 Task: Look for space in Goes, Netherlands from 9th June, 2023 to 17th June, 2023 for 2 adults in price range Rs.7000 to Rs.12000. Place can be private room with 1  bedroom having 2 beds and 1 bathroom. Property type can be house, flat, guest house. Amenities needed are: wifi, washing machine. Booking option can be shelf check-in. Required host language is English.
Action: Mouse moved to (483, 117)
Screenshot: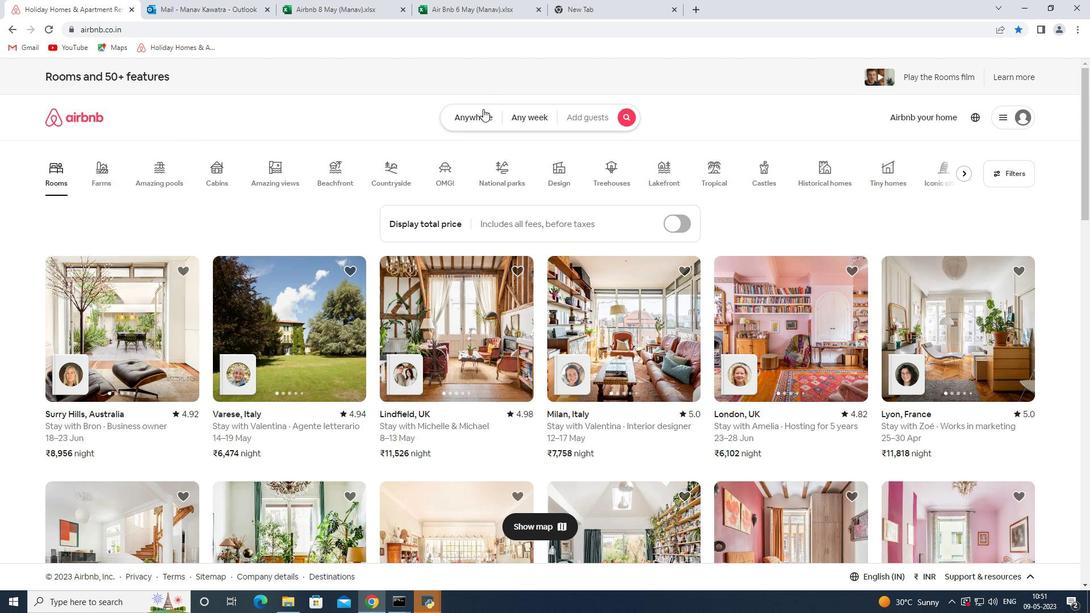 
Action: Mouse pressed left at (483, 117)
Screenshot: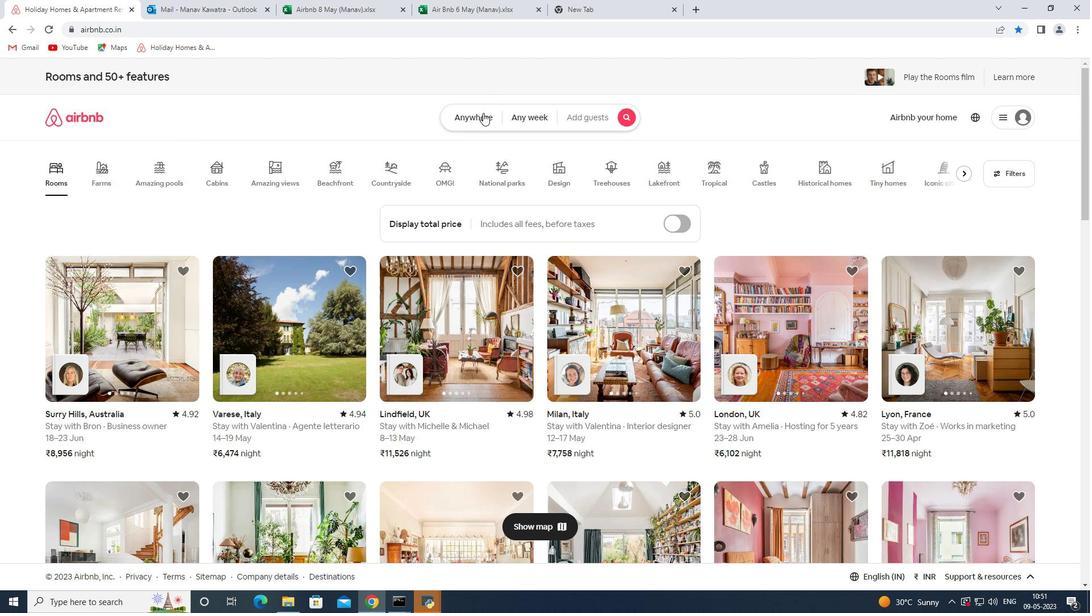 
Action: Mouse moved to (390, 166)
Screenshot: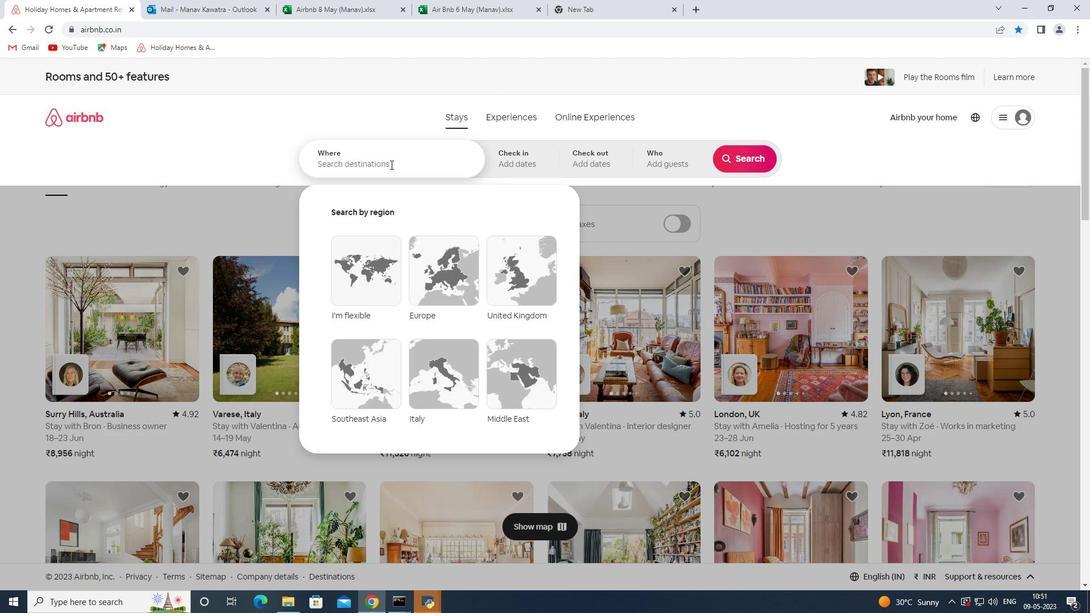 
Action: Mouse pressed left at (390, 166)
Screenshot: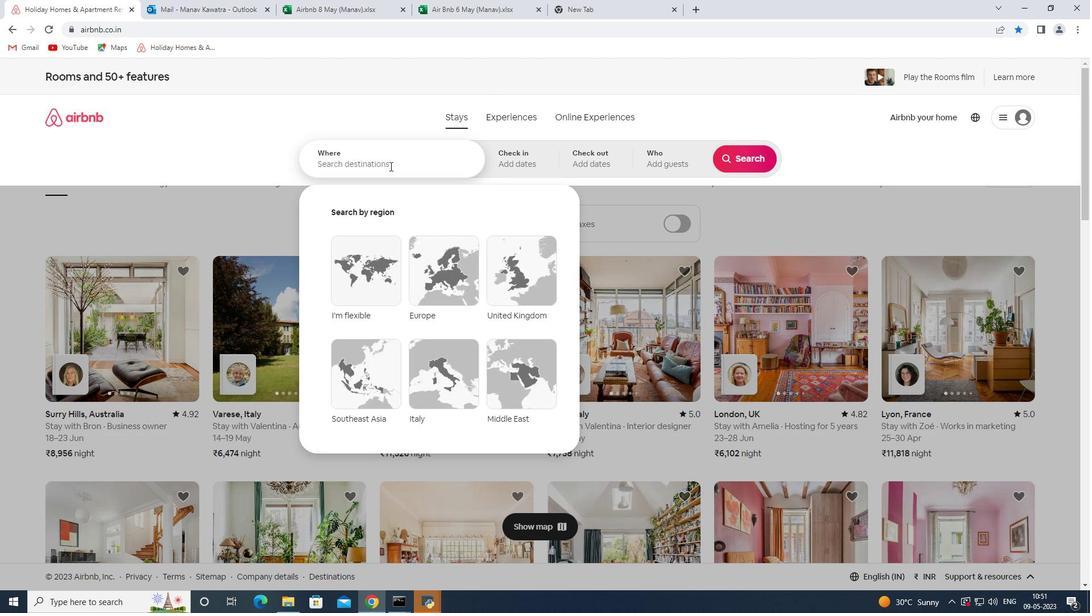 
Action: Key pressed <Key.shift>Ge<Key.backspace>oes<Key.space><Key.shift><Key.shift><Key.shift><Key.shift><Key.shift><Key.shift><Key.shift><Key.shift><Key.shift>Netherlands<Key.space>
Screenshot: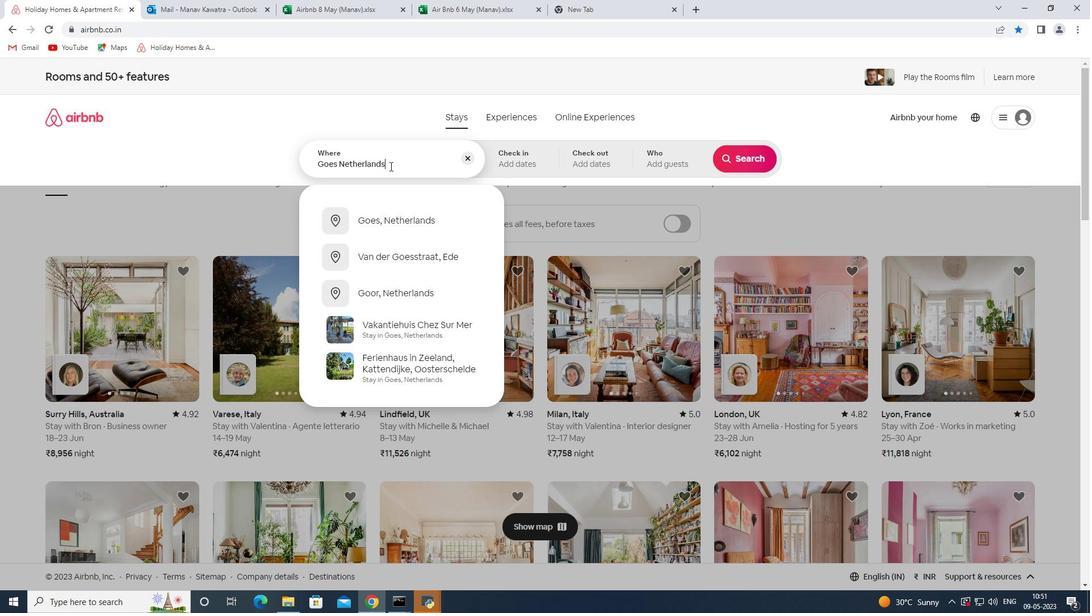 
Action: Mouse moved to (424, 213)
Screenshot: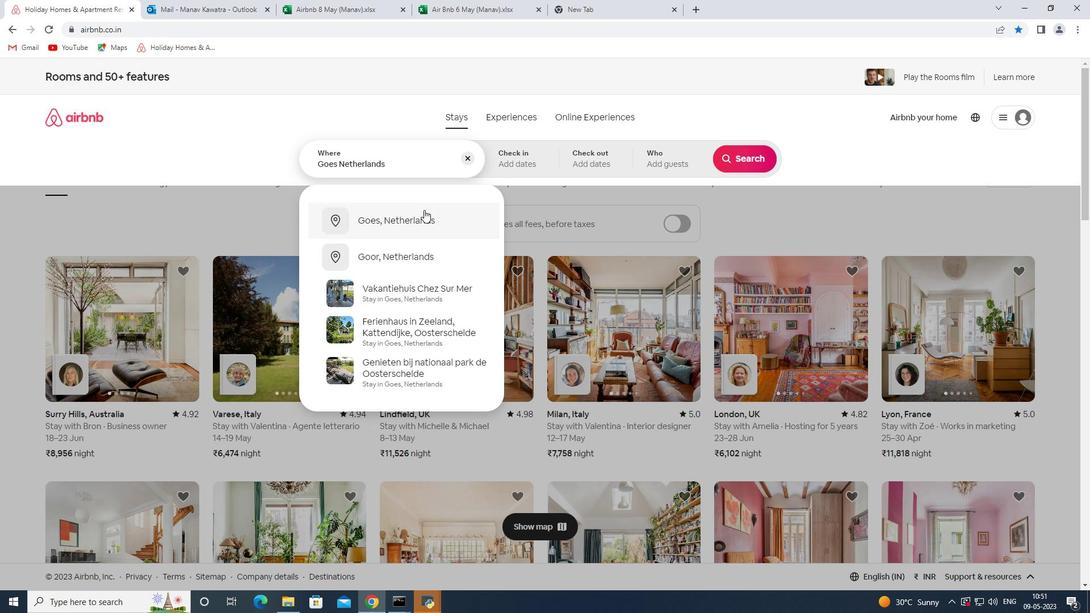 
Action: Mouse pressed left at (424, 213)
Screenshot: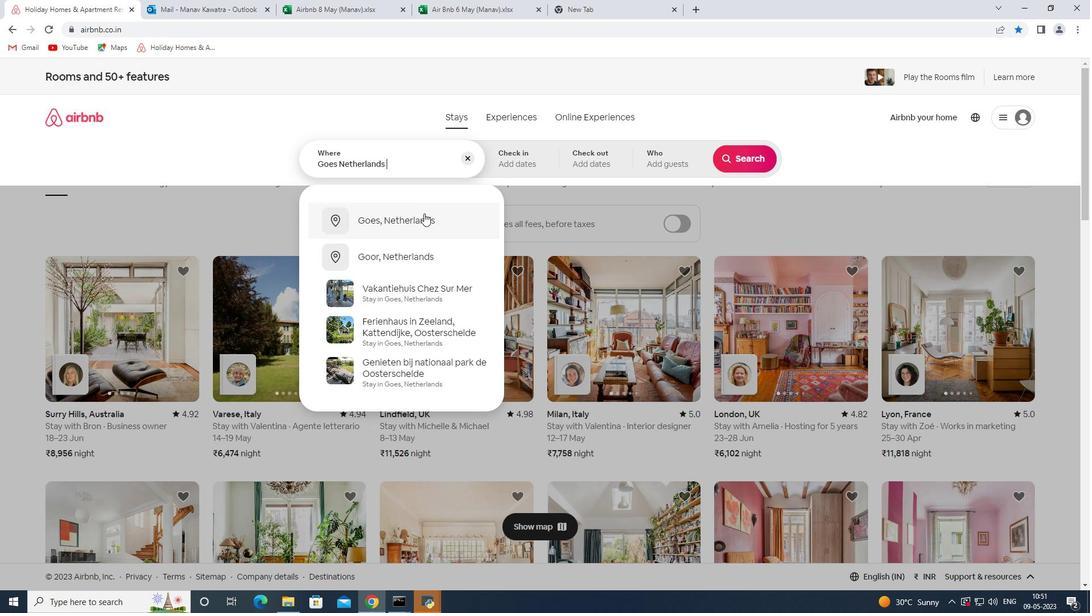 
Action: Mouse moved to (708, 328)
Screenshot: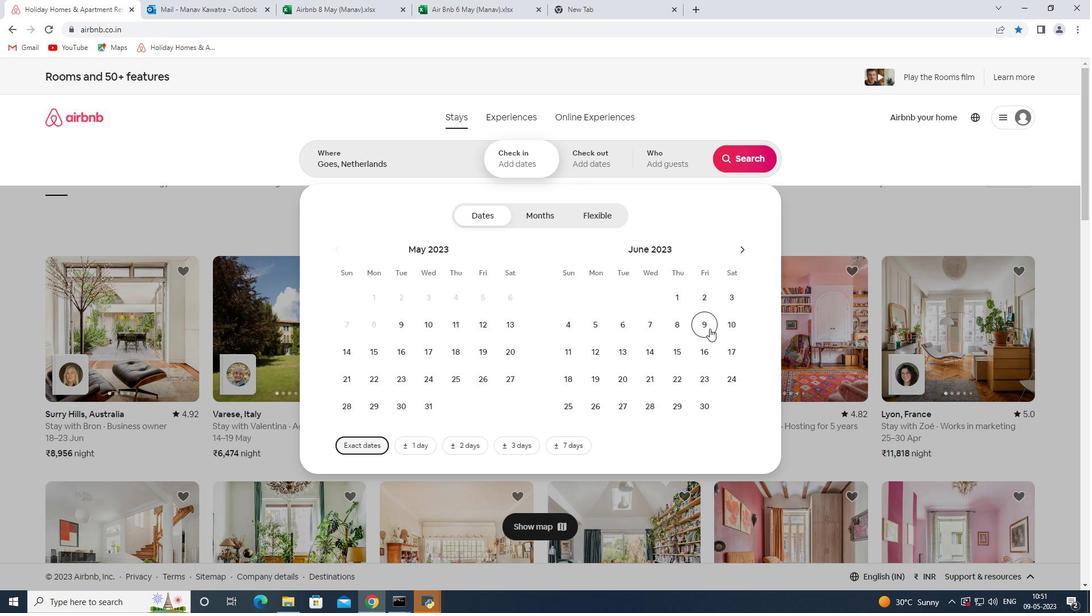 
Action: Mouse pressed left at (708, 328)
Screenshot: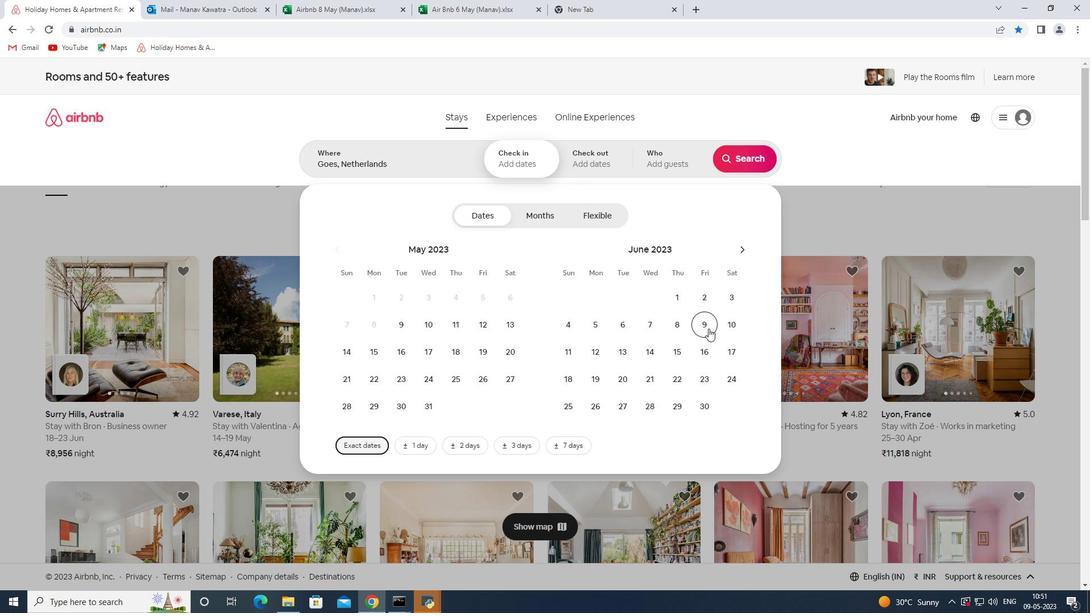 
Action: Mouse moved to (725, 346)
Screenshot: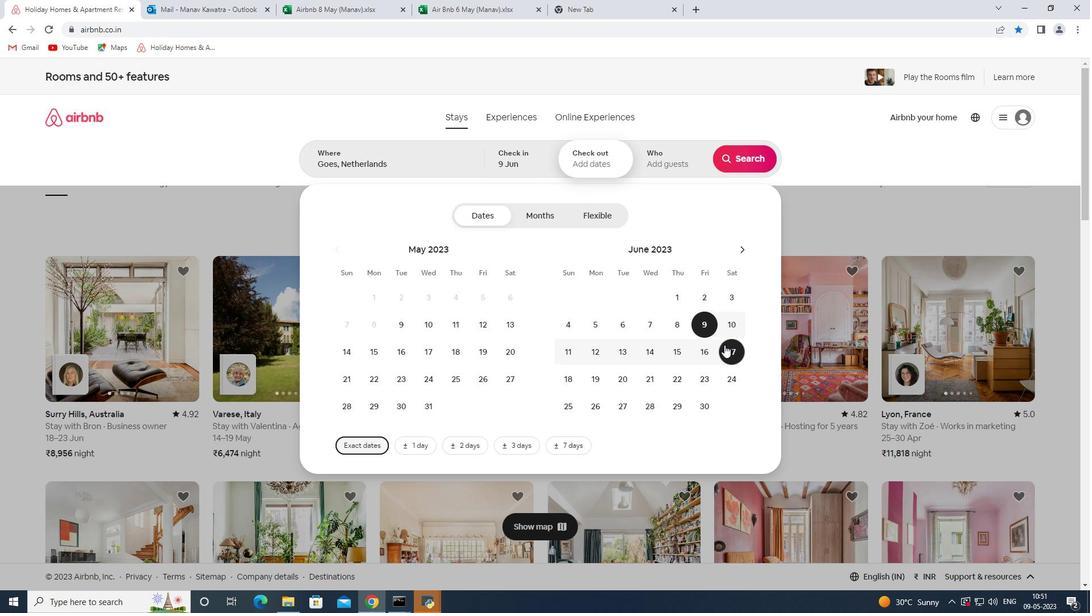 
Action: Mouse pressed left at (725, 346)
Screenshot: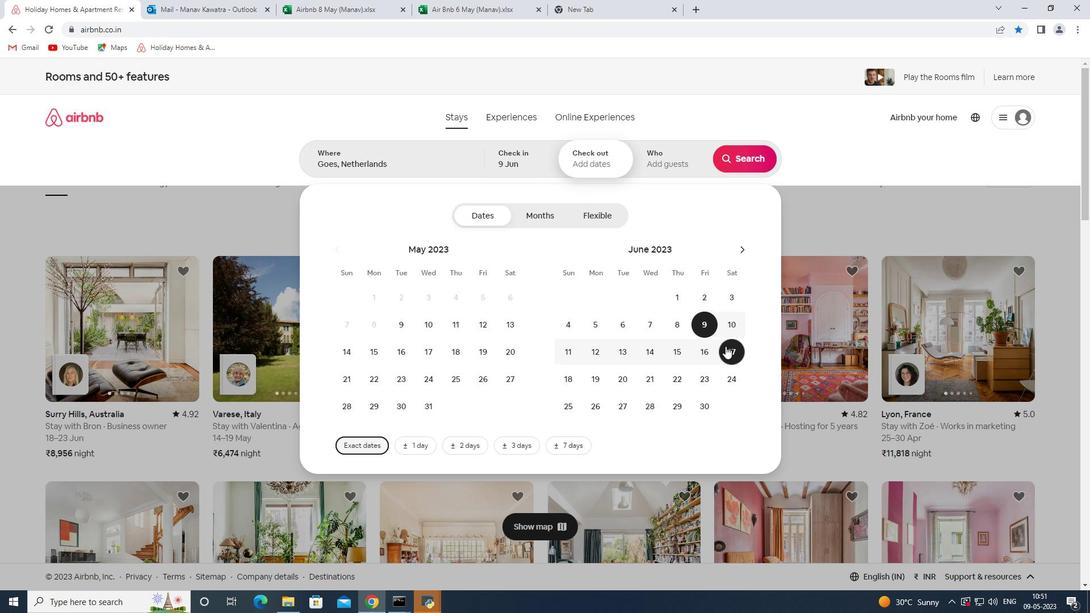 
Action: Mouse moved to (670, 168)
Screenshot: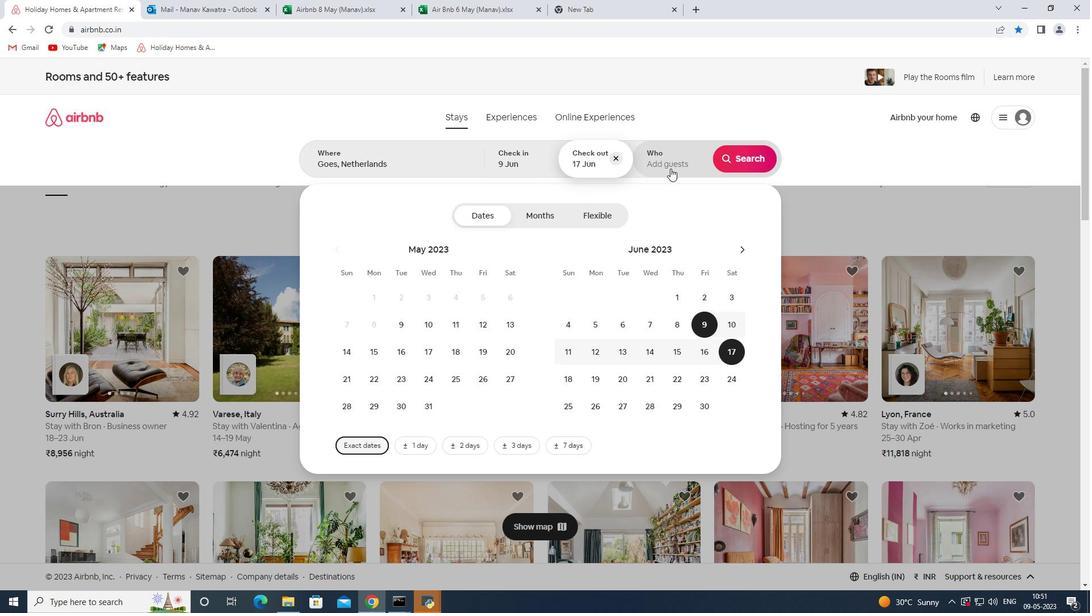 
Action: Mouse pressed left at (670, 168)
Screenshot: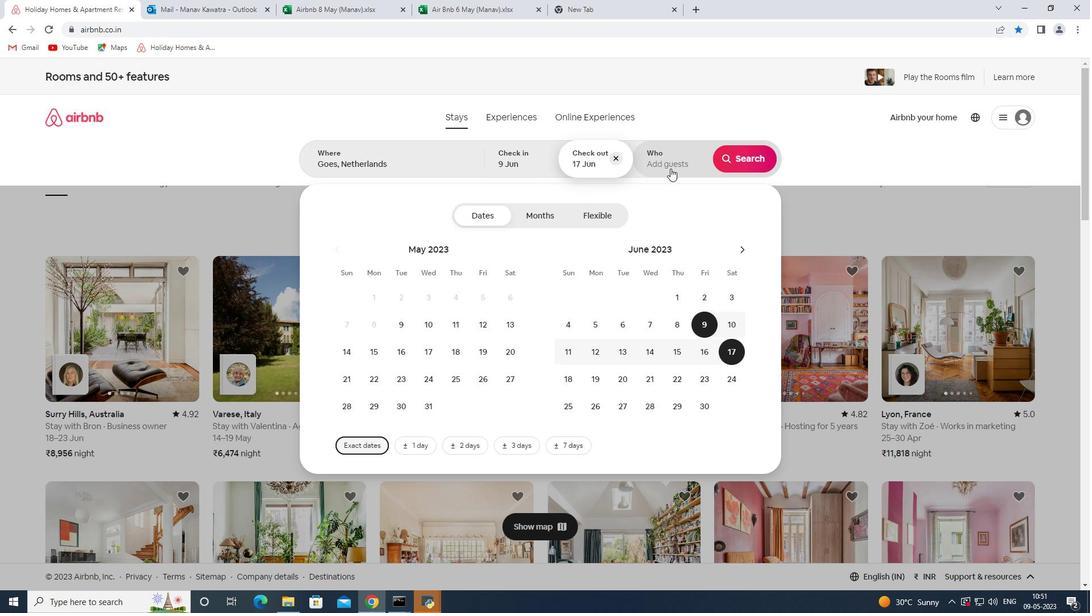
Action: Mouse moved to (750, 224)
Screenshot: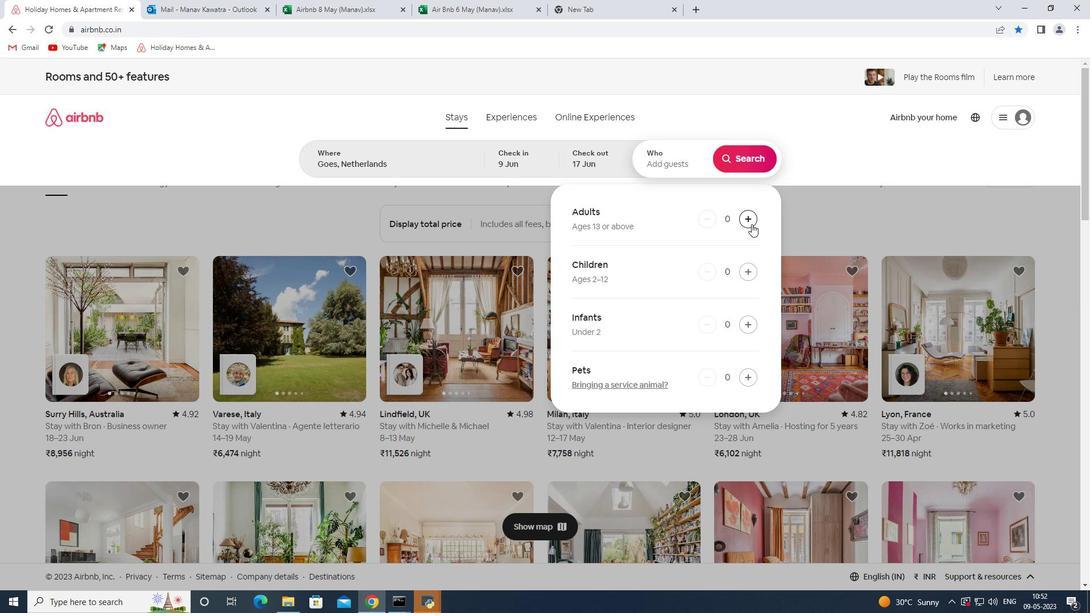 
Action: Mouse pressed left at (750, 224)
Screenshot: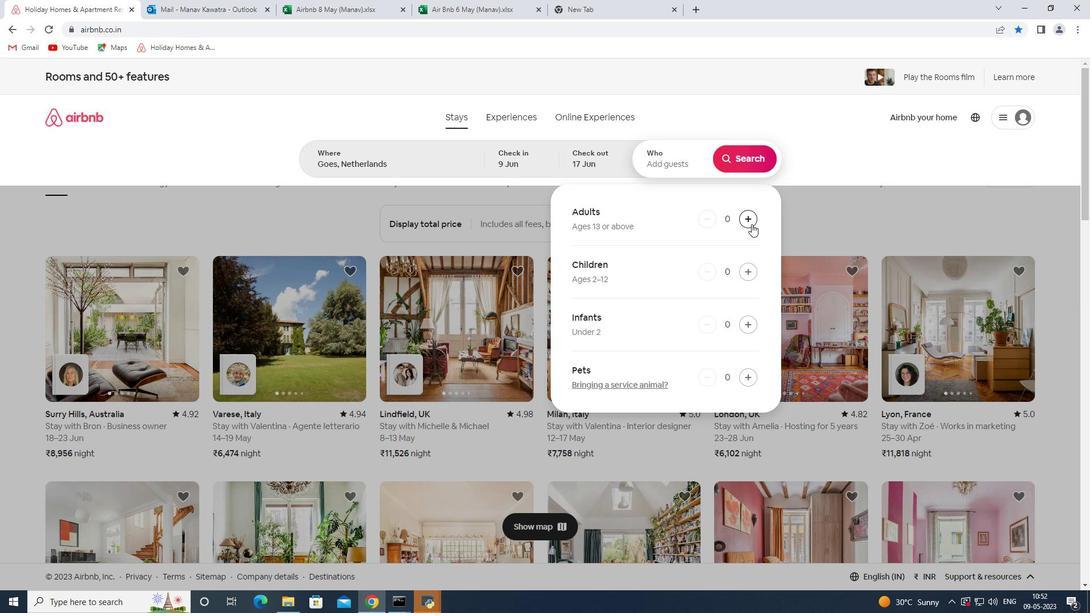 
Action: Mouse pressed left at (750, 224)
Screenshot: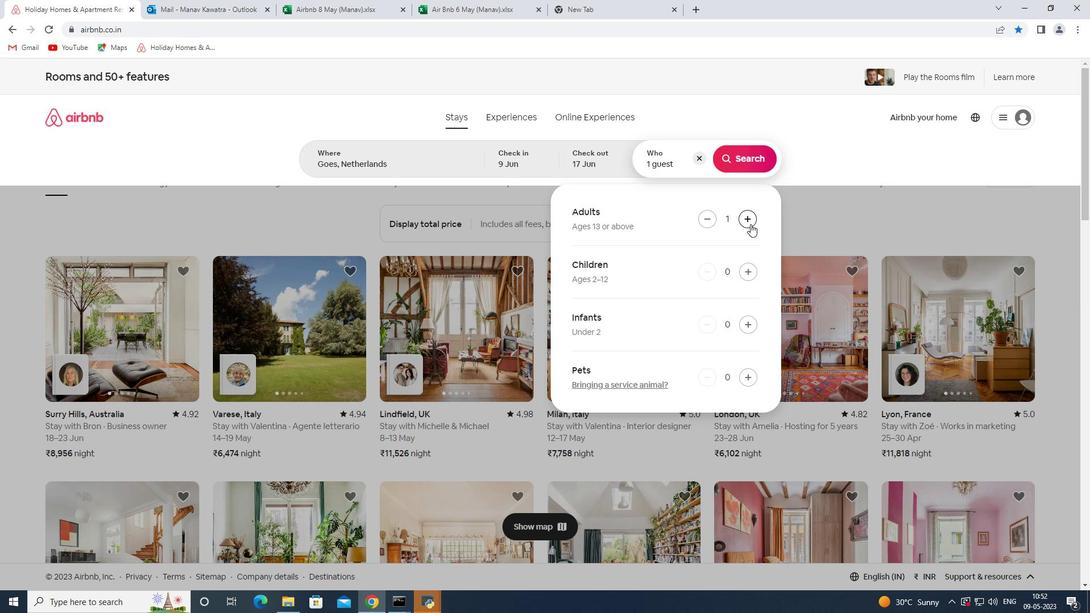 
Action: Mouse moved to (746, 165)
Screenshot: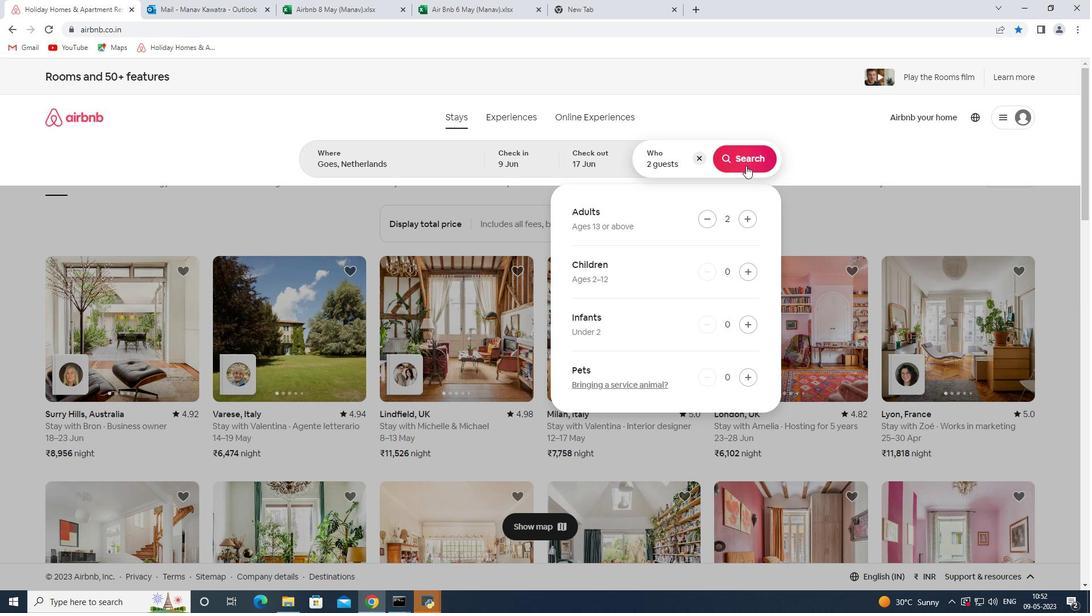 
Action: Mouse pressed left at (746, 165)
Screenshot: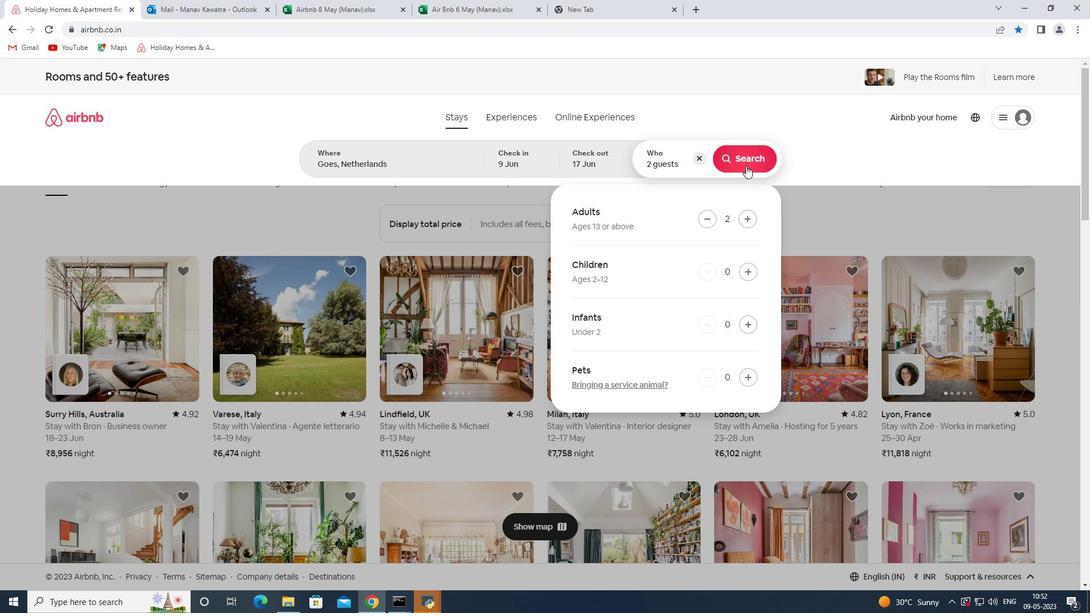 
Action: Mouse moved to (1055, 130)
Screenshot: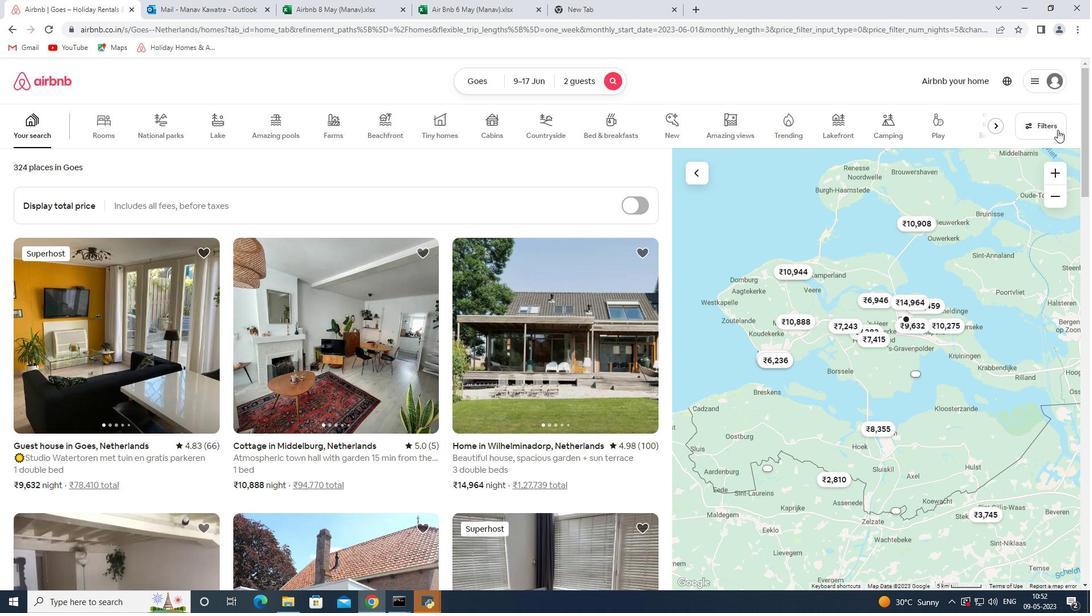 
Action: Mouse pressed left at (1055, 130)
Screenshot: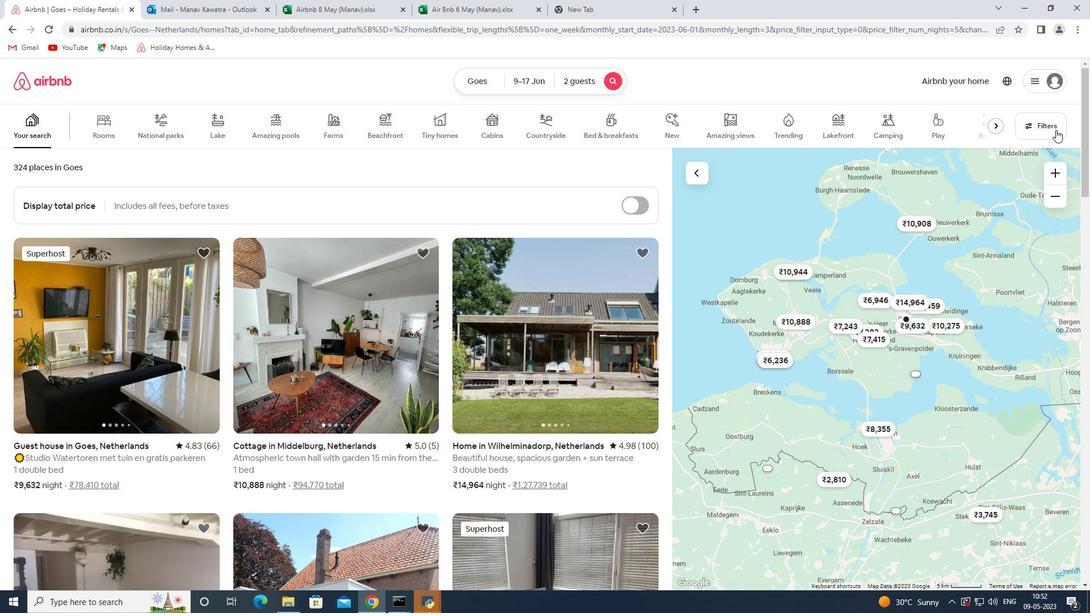 
Action: Mouse moved to (408, 409)
Screenshot: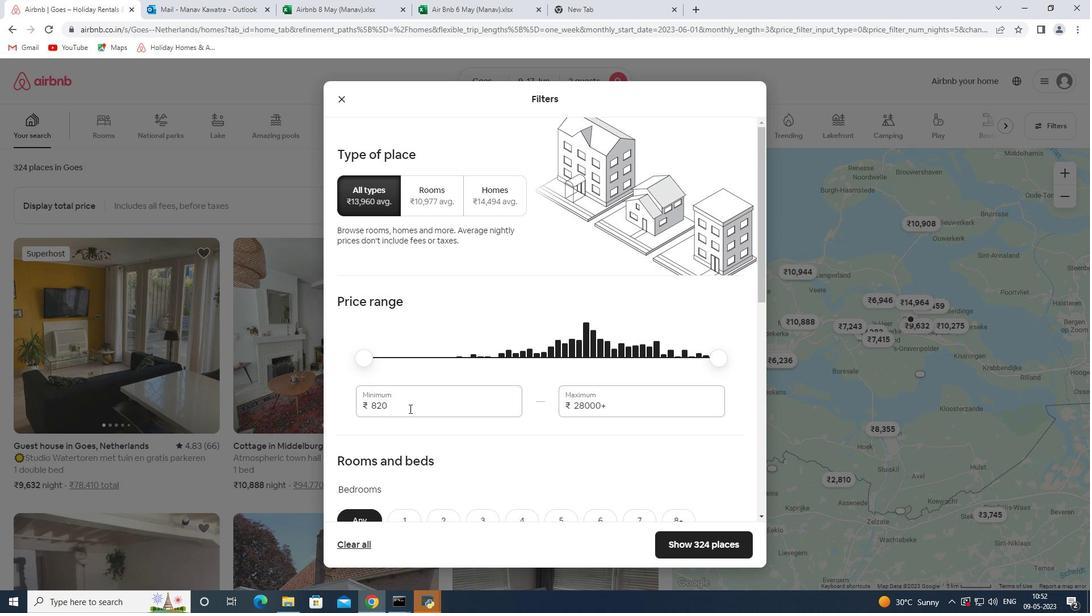 
Action: Mouse pressed left at (408, 409)
Screenshot: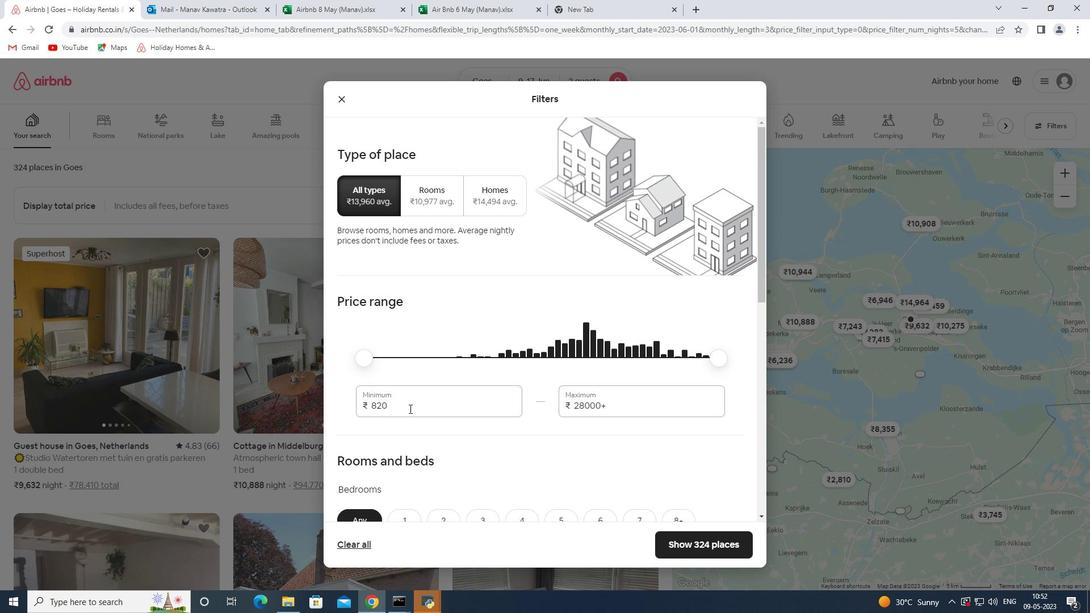 
Action: Mouse pressed left at (408, 409)
Screenshot: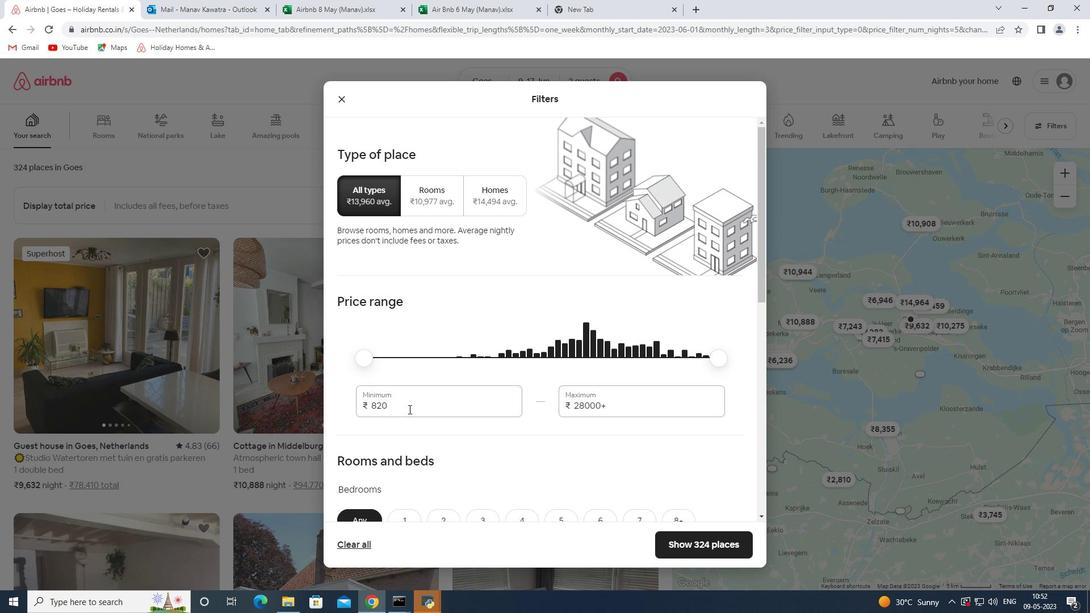 
Action: Key pressed 7000<Key.tab>12000
Screenshot: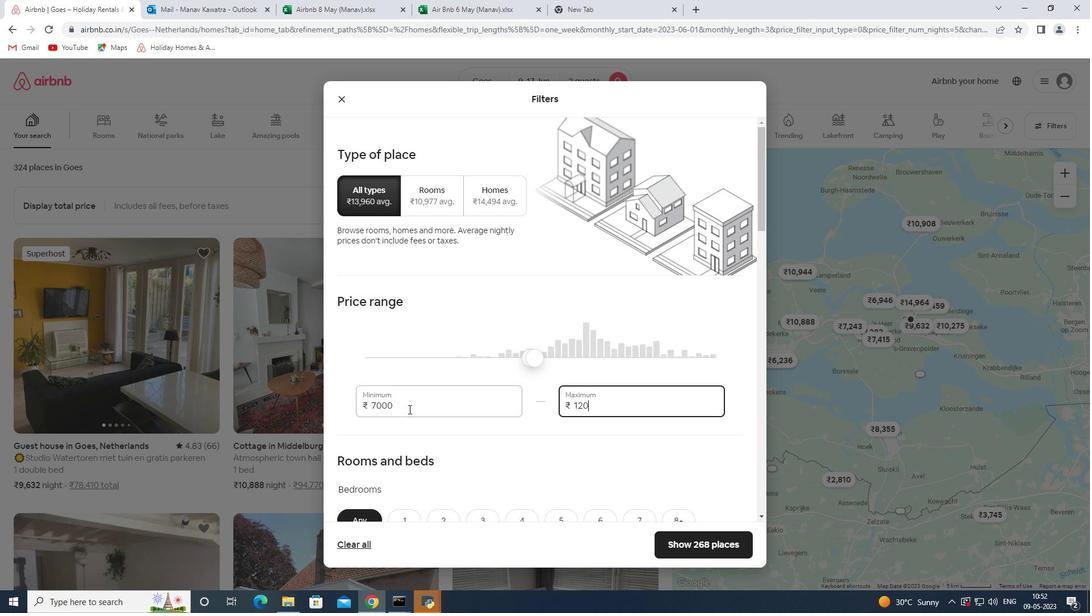 
Action: Mouse moved to (411, 408)
Screenshot: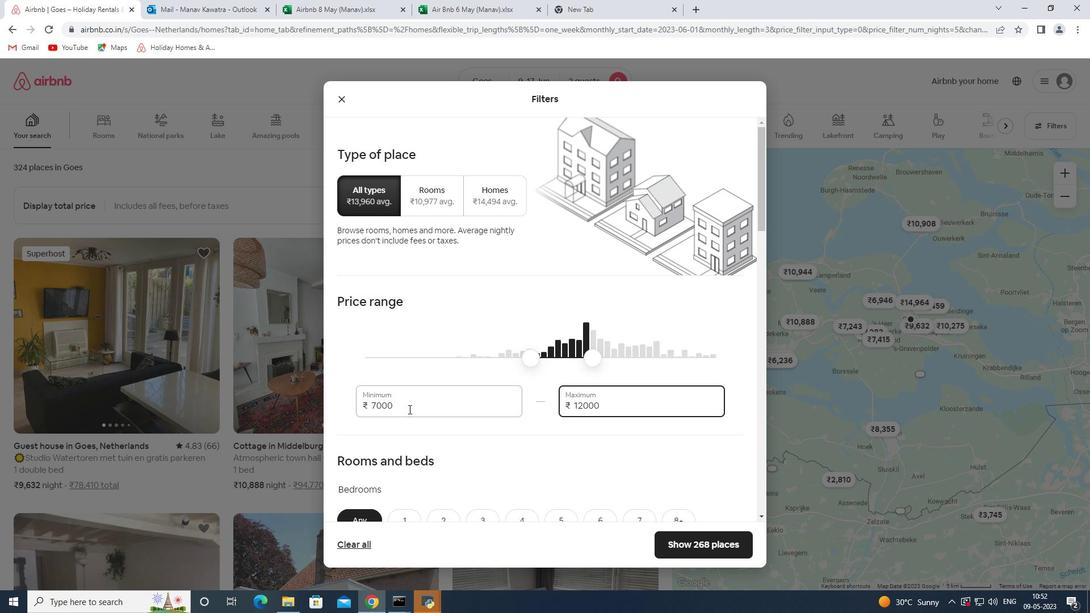 
Action: Mouse scrolled (411, 408) with delta (0, 0)
Screenshot: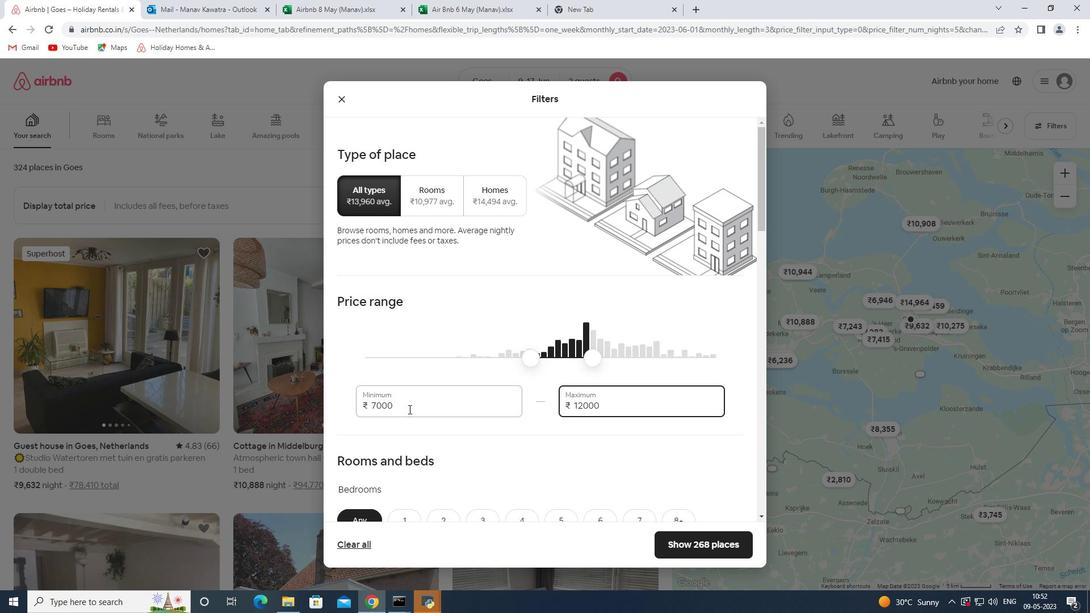 
Action: Mouse moved to (412, 404)
Screenshot: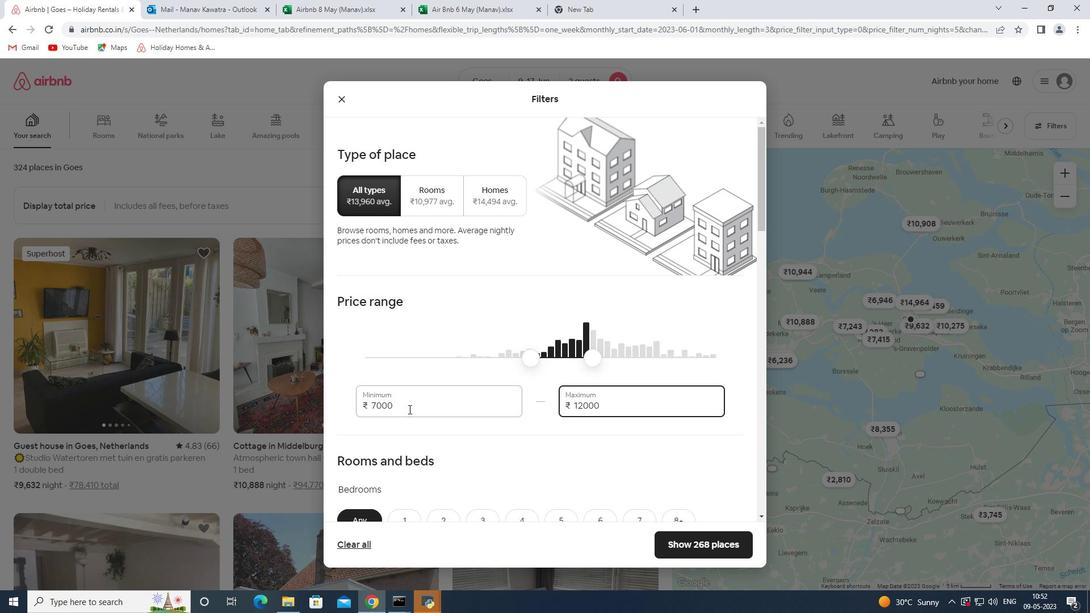 
Action: Mouse scrolled (412, 404) with delta (0, 0)
Screenshot: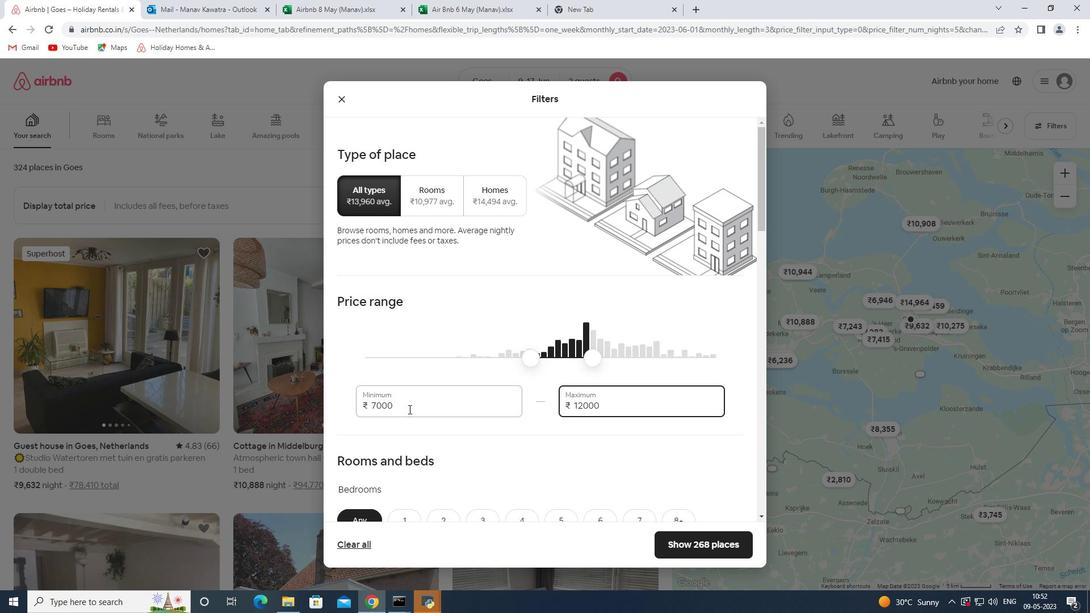
Action: Mouse moved to (412, 400)
Screenshot: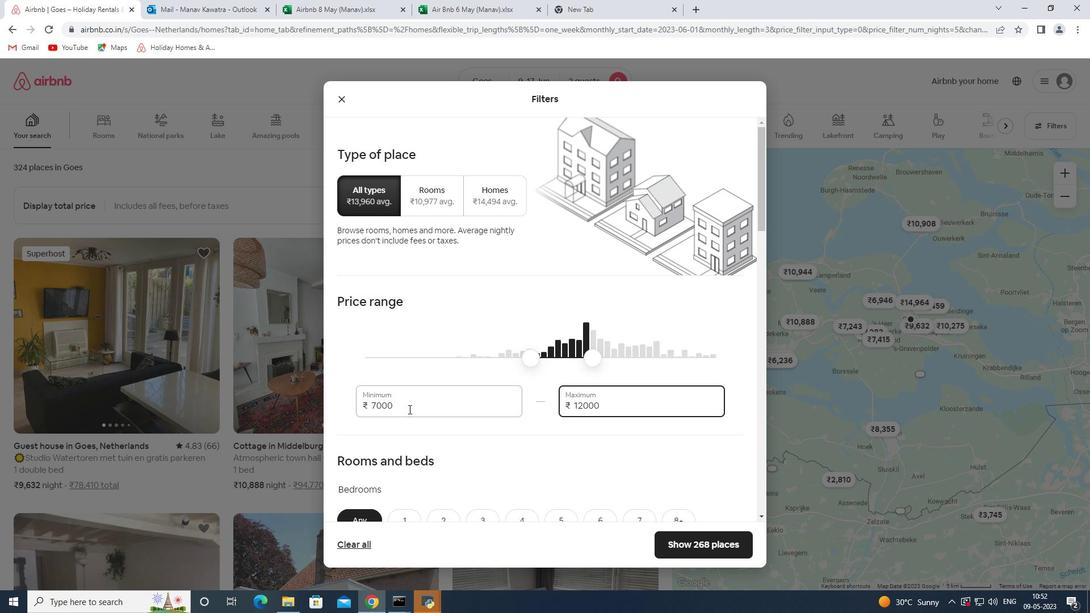 
Action: Mouse scrolled (412, 399) with delta (0, 0)
Screenshot: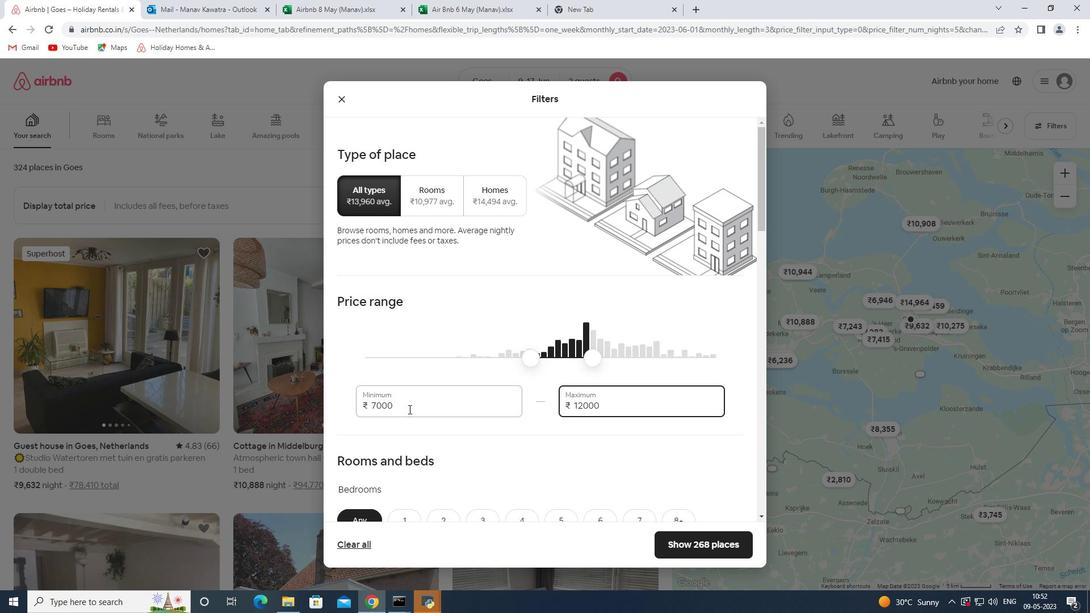 
Action: Mouse moved to (412, 396)
Screenshot: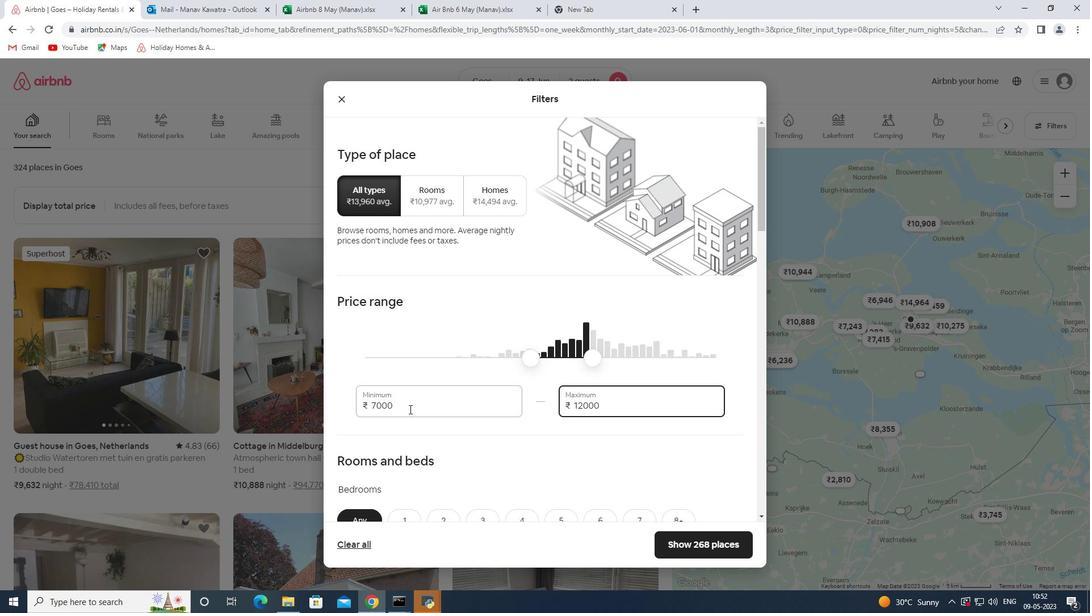 
Action: Mouse scrolled (412, 396) with delta (0, 0)
Screenshot: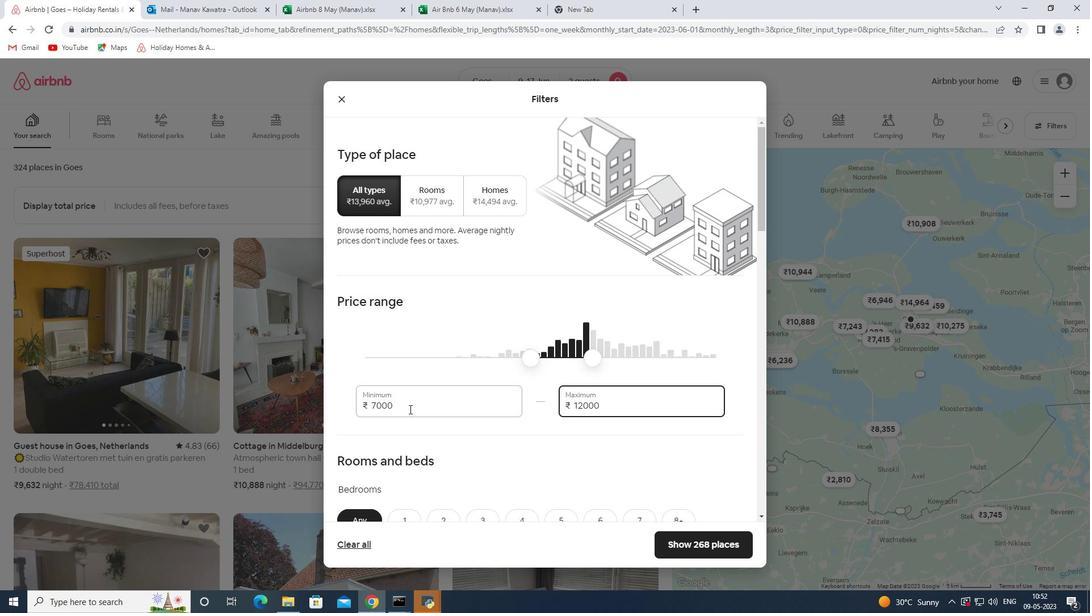 
Action: Mouse moved to (406, 296)
Screenshot: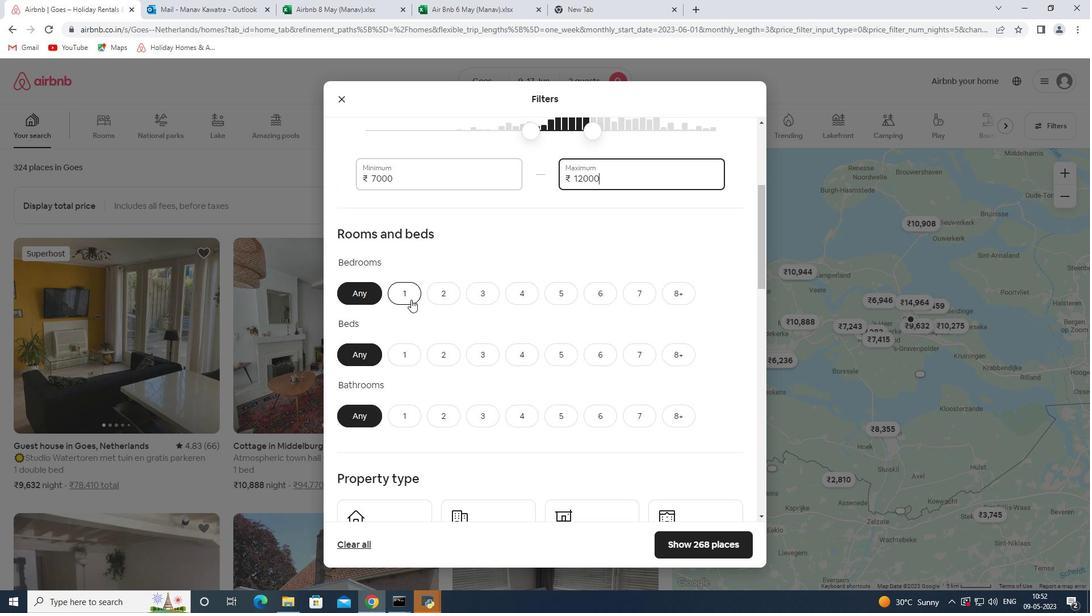 
Action: Mouse pressed left at (406, 296)
Screenshot: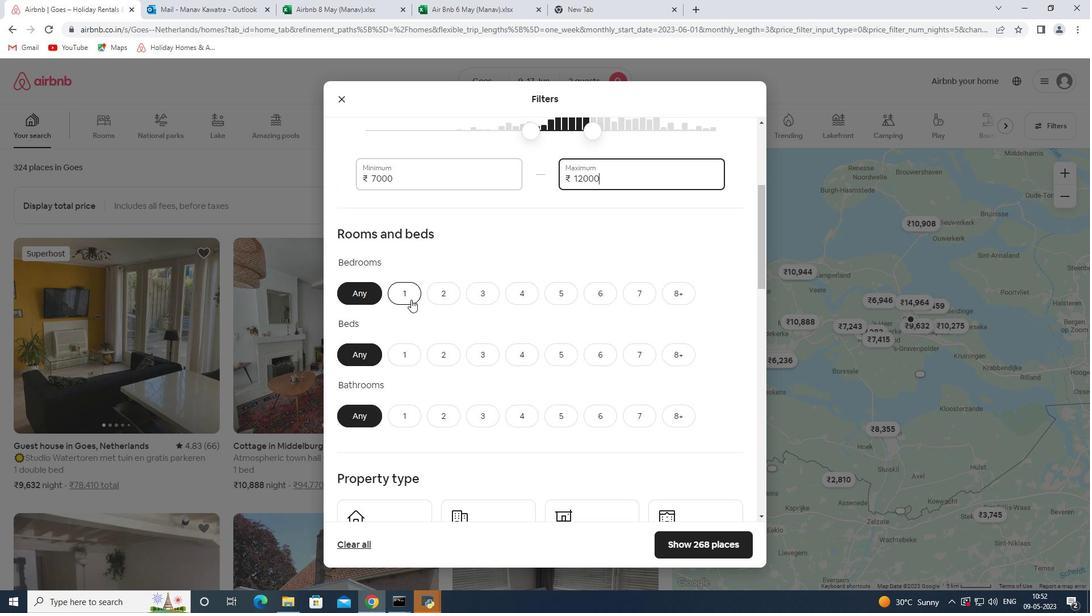 
Action: Mouse moved to (446, 355)
Screenshot: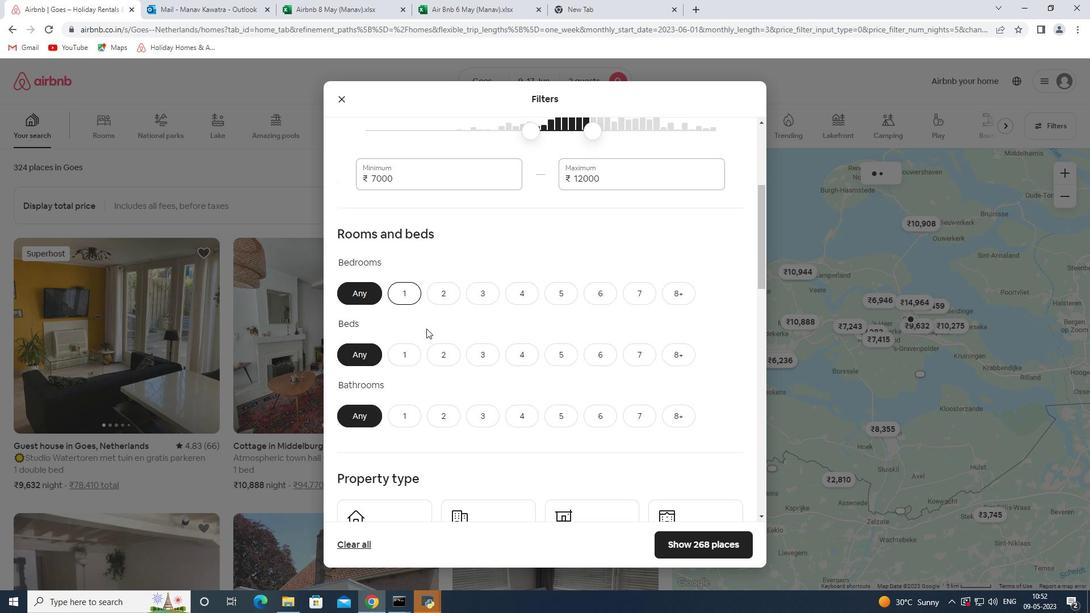 
Action: Mouse pressed left at (446, 355)
Screenshot: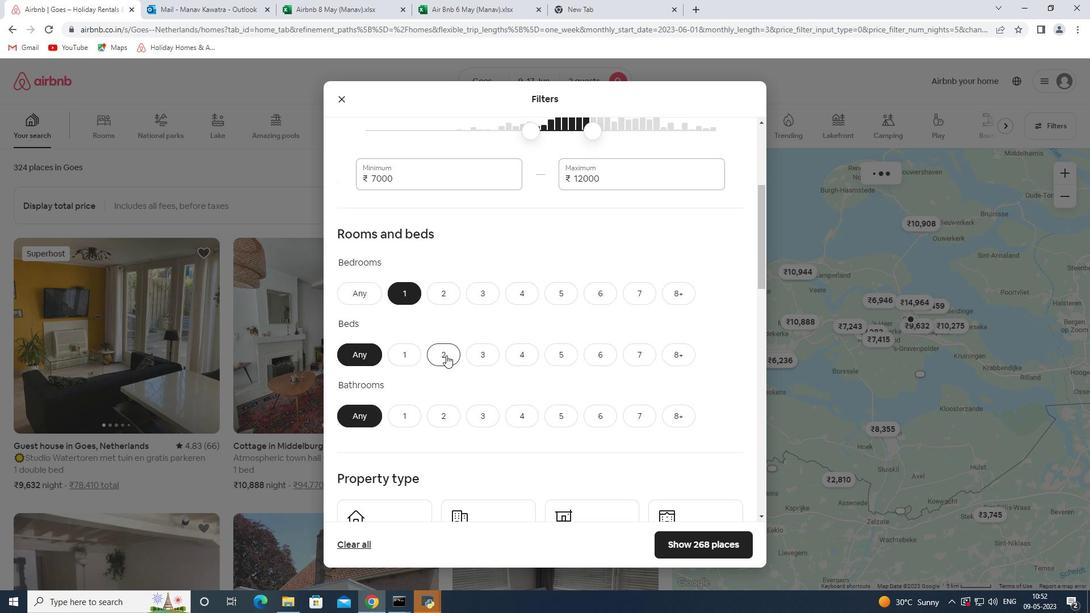 
Action: Mouse moved to (407, 419)
Screenshot: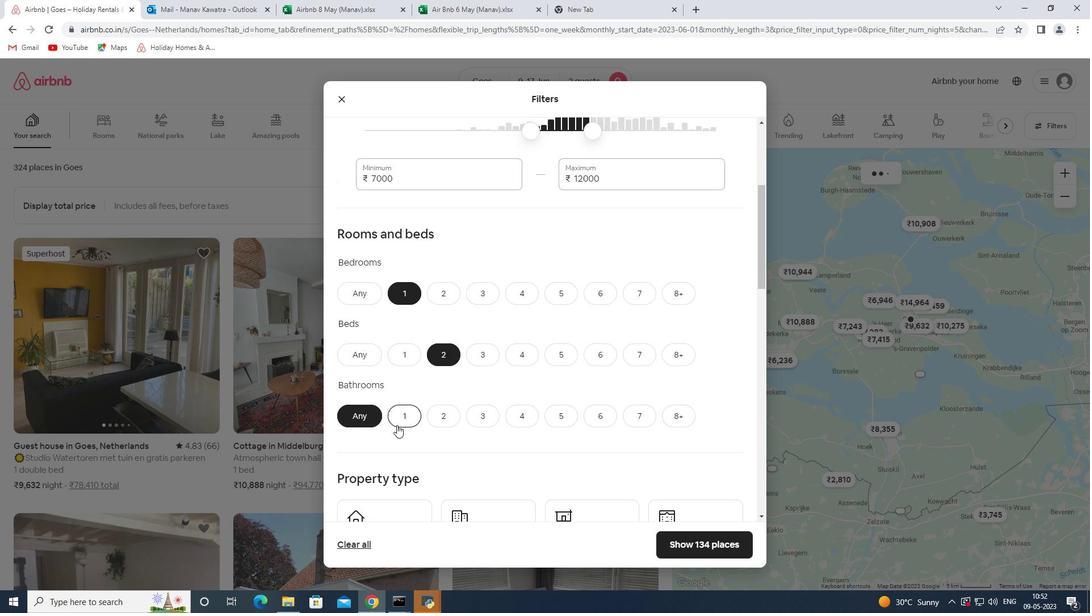 
Action: Mouse pressed left at (407, 419)
Screenshot: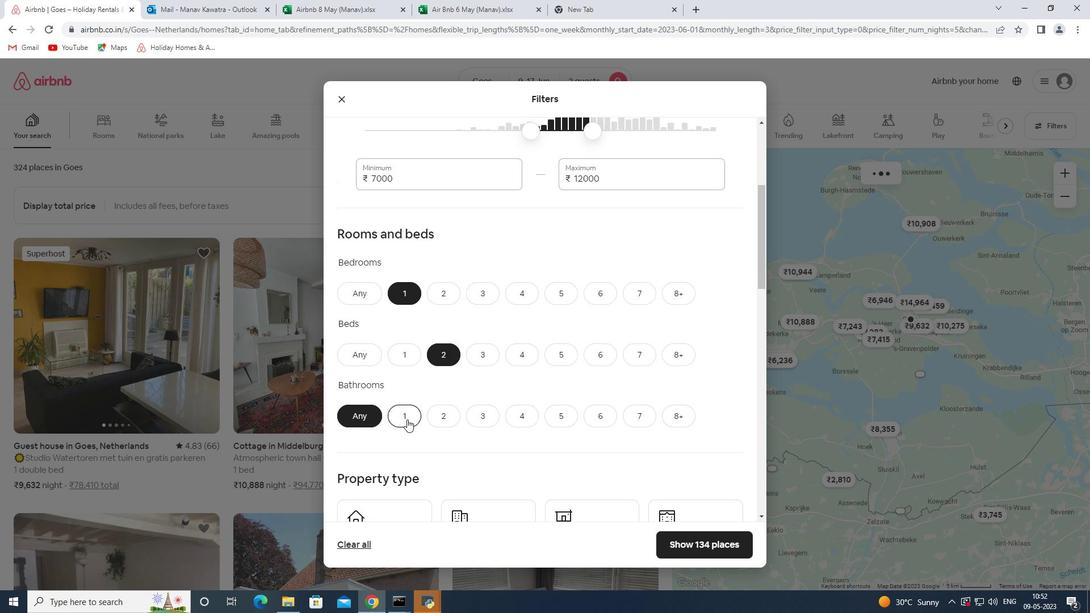 
Action: Mouse moved to (460, 399)
Screenshot: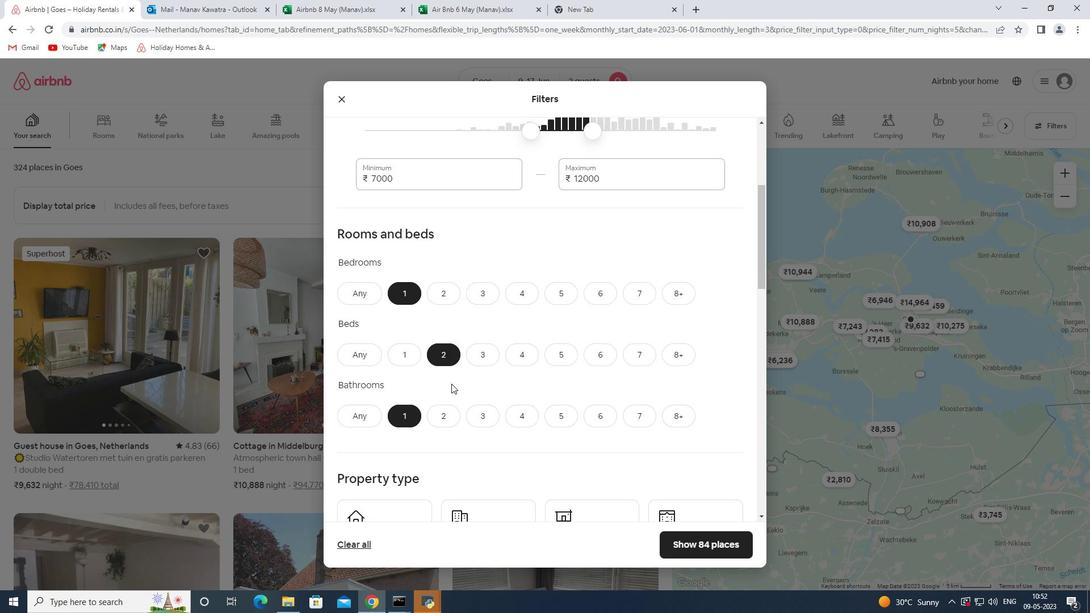 
Action: Mouse scrolled (460, 398) with delta (0, 0)
Screenshot: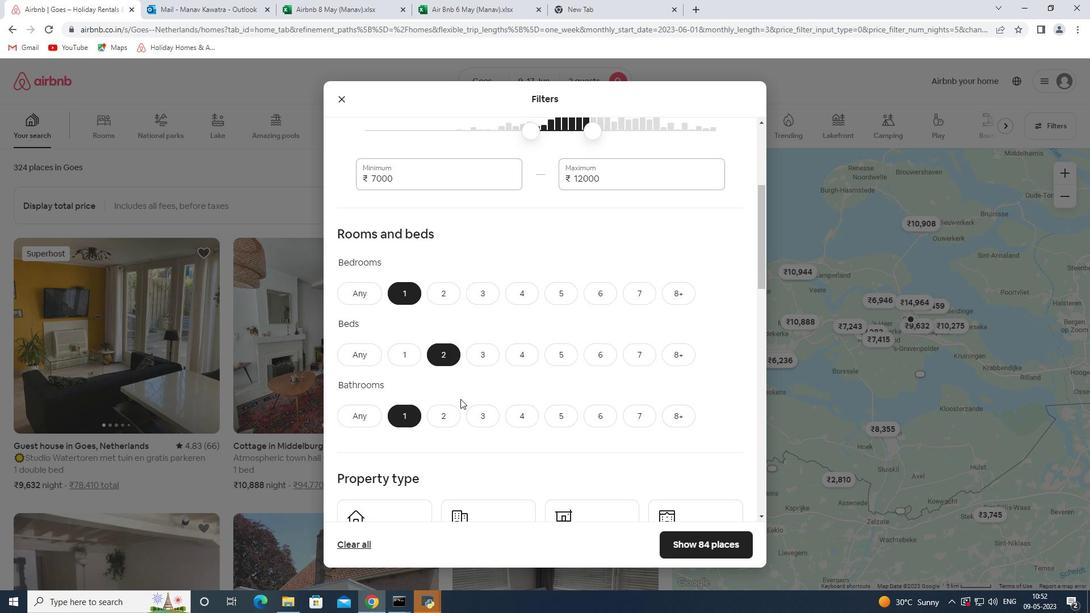 
Action: Mouse moved to (461, 398)
Screenshot: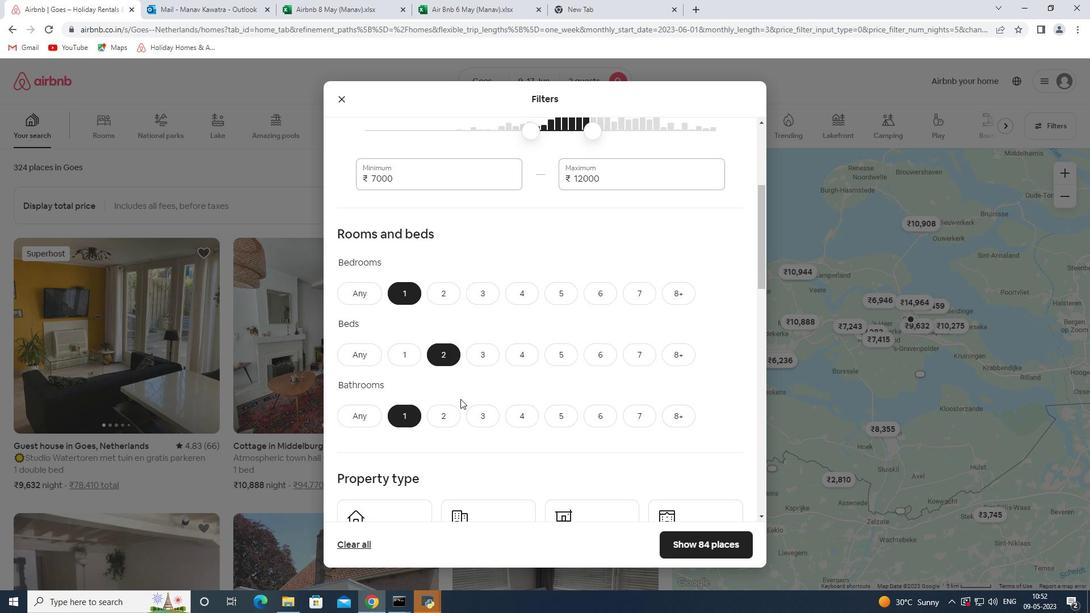 
Action: Mouse scrolled (461, 398) with delta (0, 0)
Screenshot: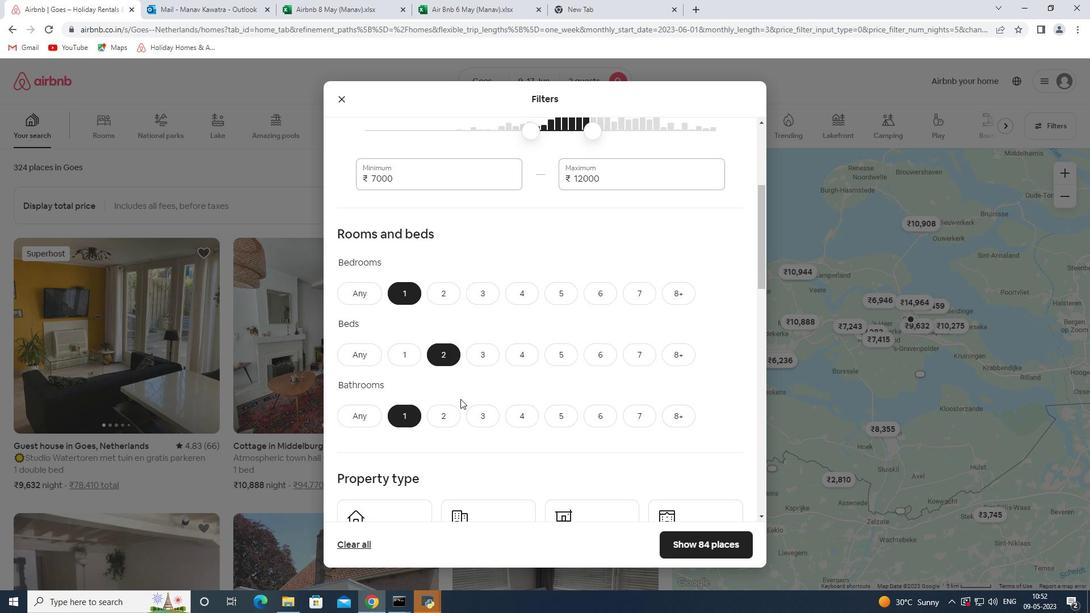 
Action: Mouse moved to (465, 373)
Screenshot: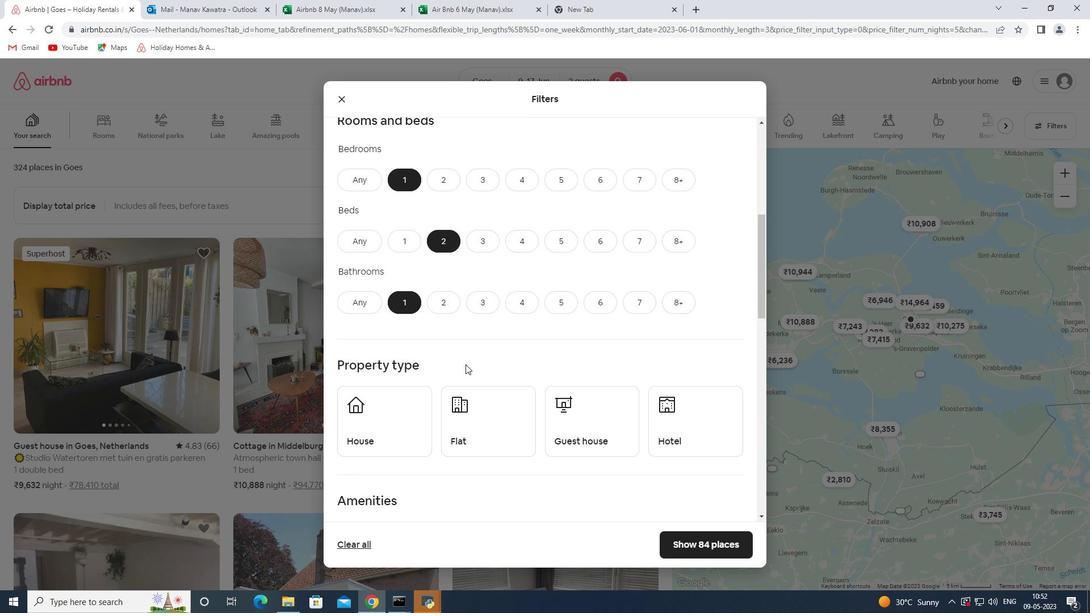 
Action: Mouse scrolled (465, 373) with delta (0, 0)
Screenshot: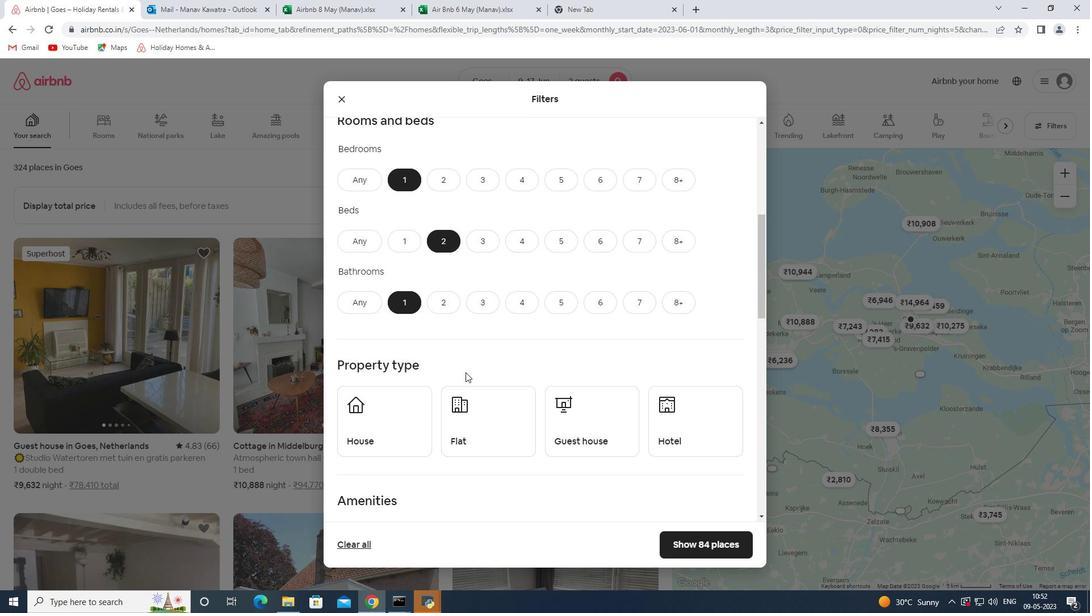 
Action: Mouse moved to (408, 352)
Screenshot: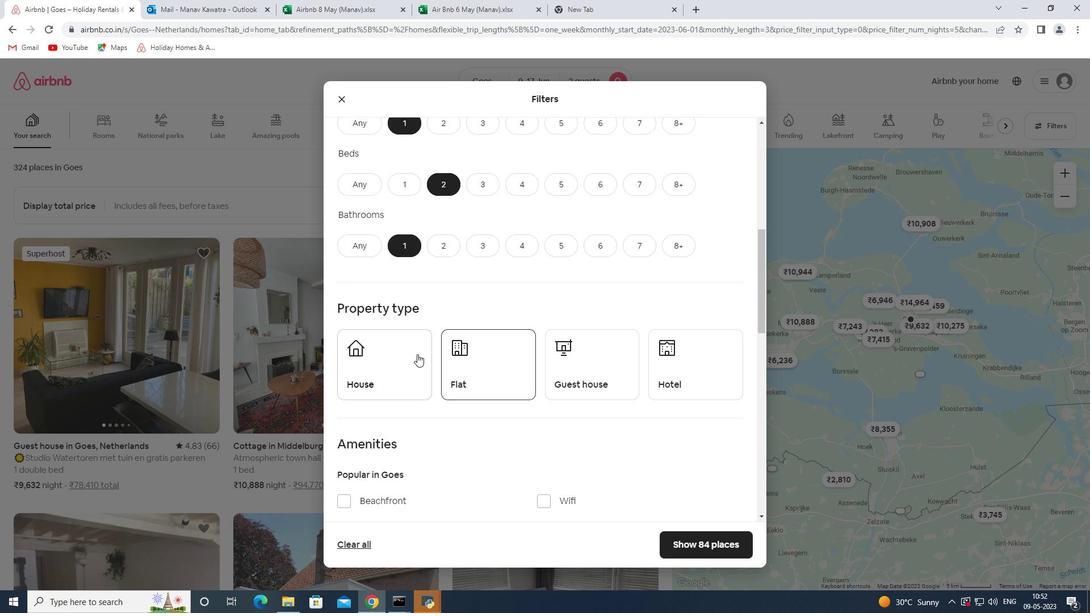 
Action: Mouse pressed left at (408, 352)
Screenshot: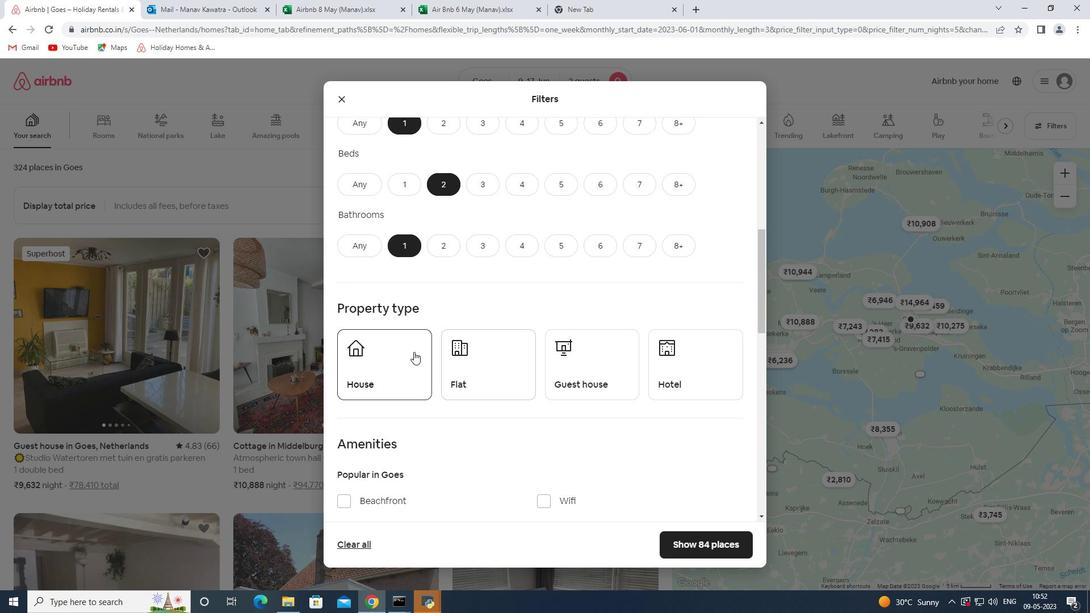 
Action: Mouse moved to (464, 367)
Screenshot: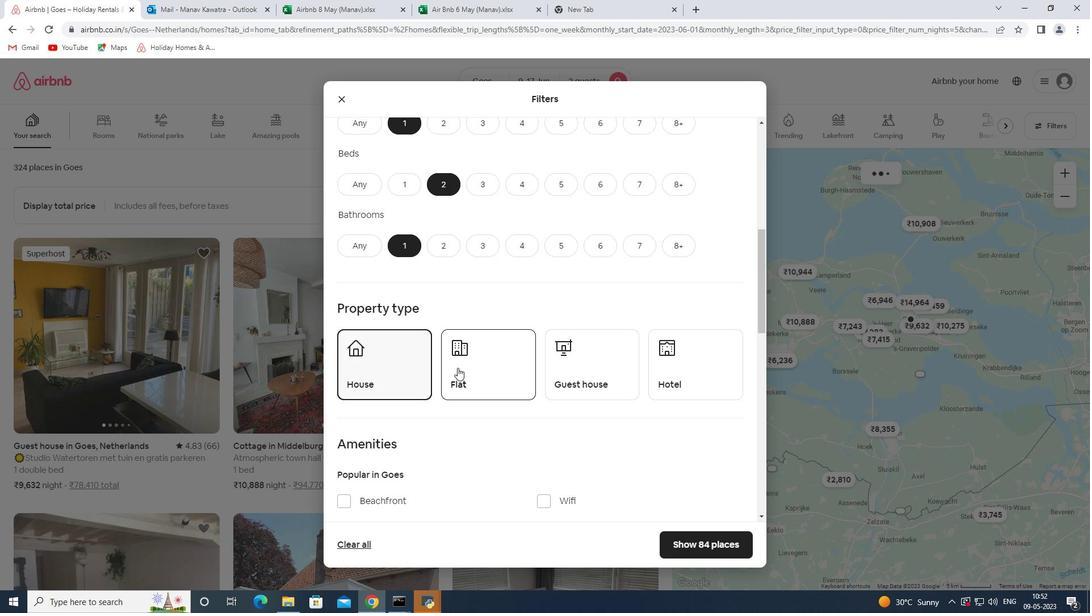 
Action: Mouse pressed left at (464, 367)
Screenshot: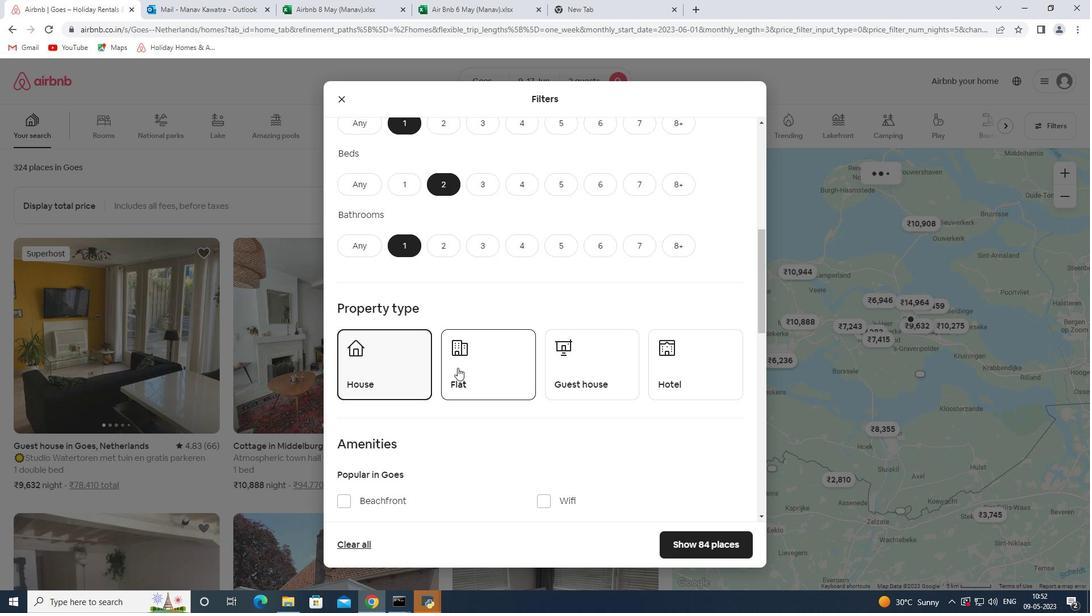 
Action: Mouse moved to (614, 387)
Screenshot: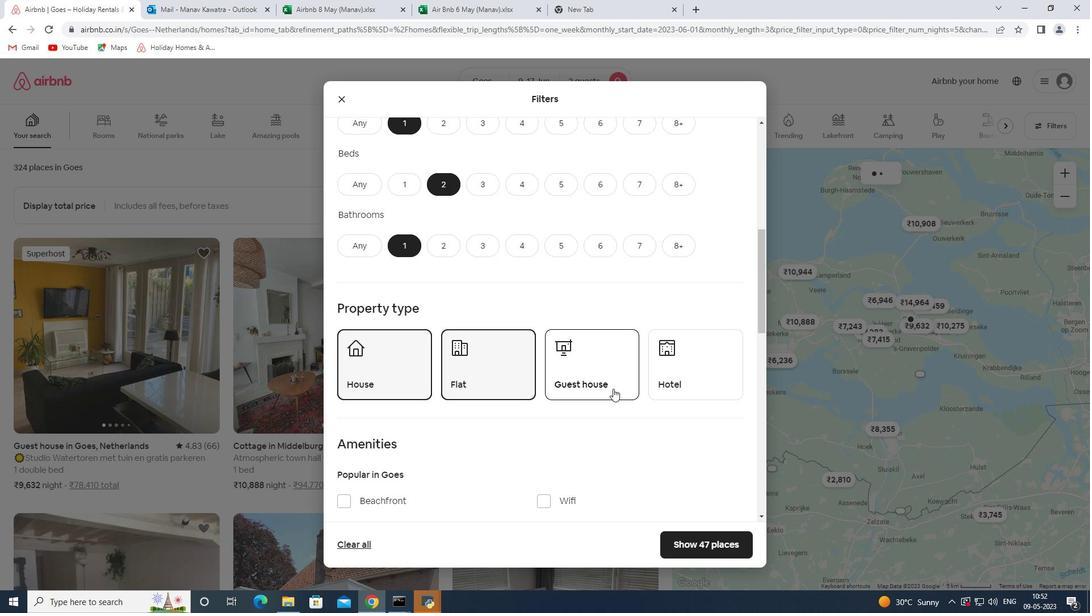 
Action: Mouse pressed left at (614, 387)
Screenshot: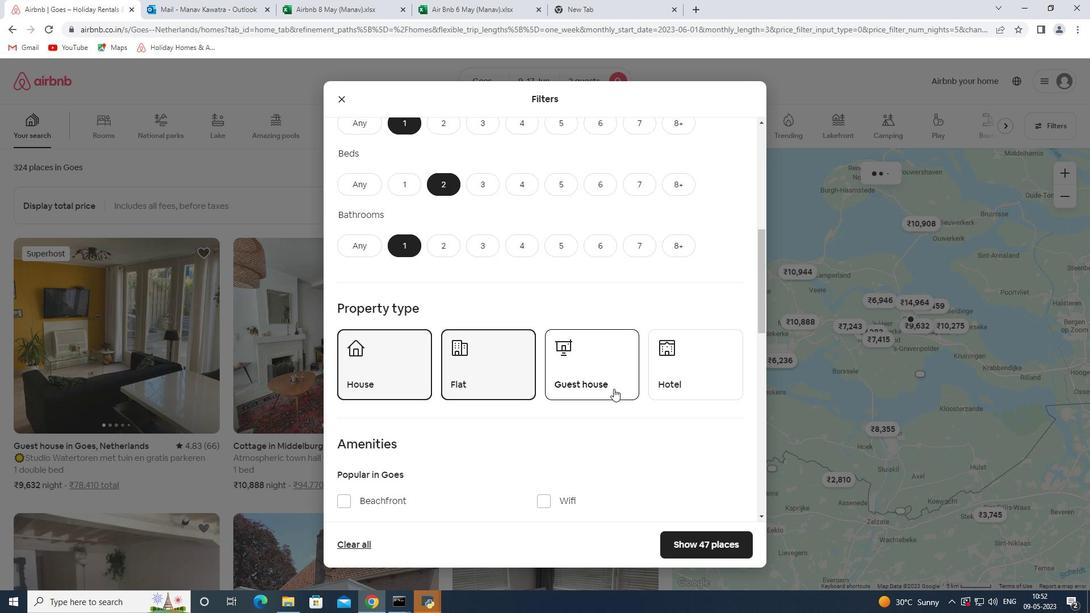 
Action: Mouse moved to (523, 347)
Screenshot: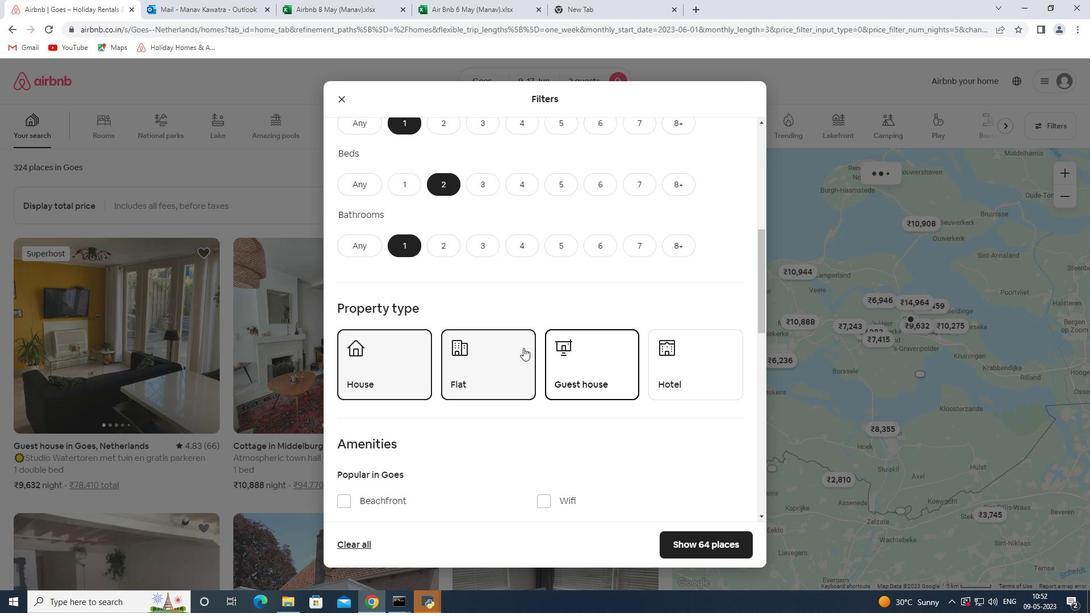 
Action: Mouse scrolled (523, 346) with delta (0, 0)
Screenshot: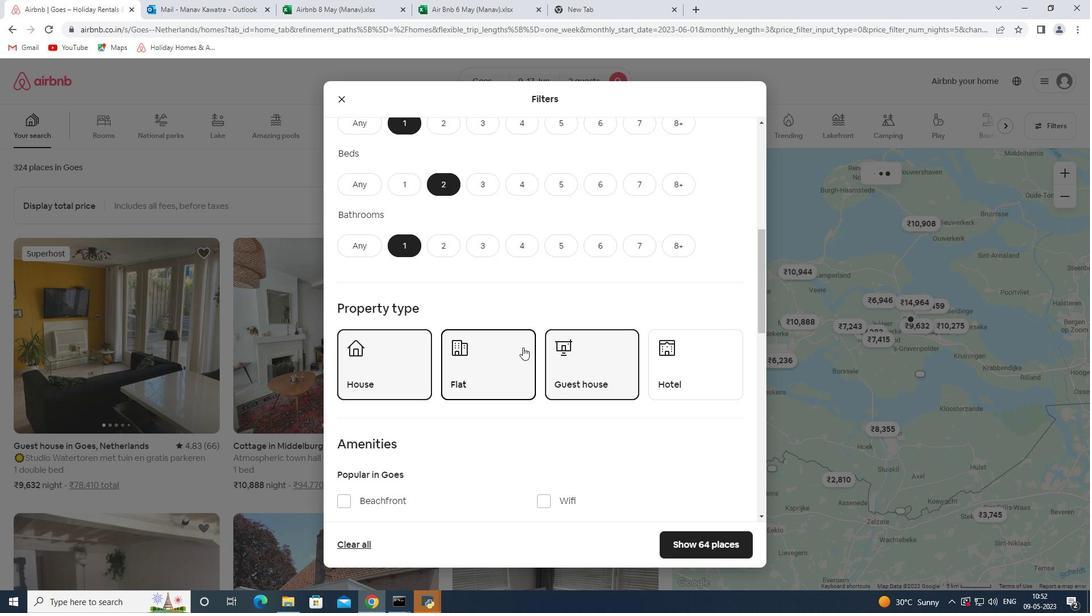 
Action: Mouse scrolled (523, 346) with delta (0, 0)
Screenshot: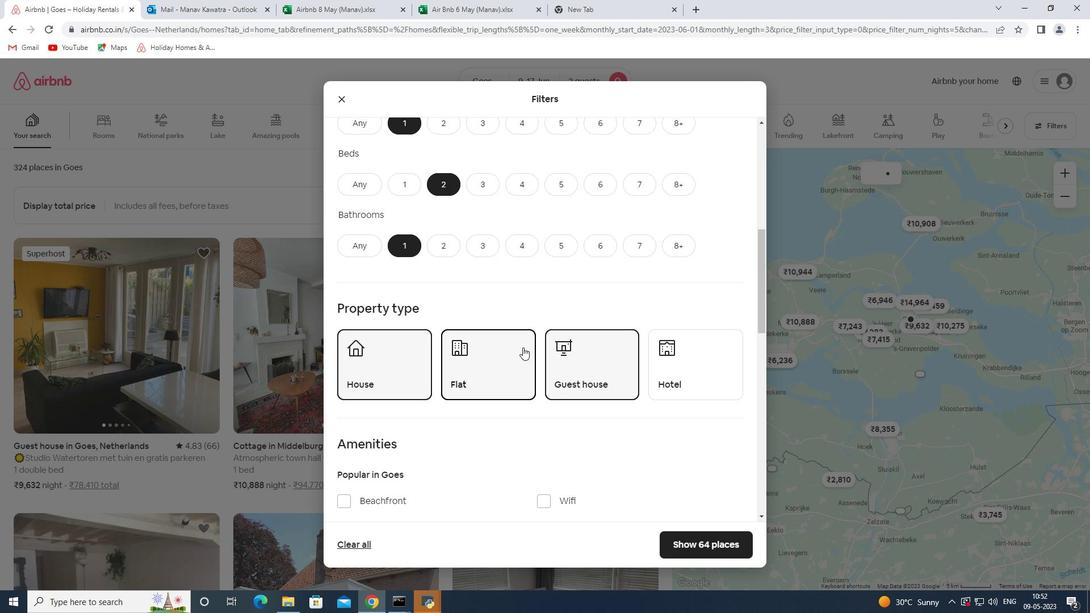 
Action: Mouse scrolled (523, 346) with delta (0, 0)
Screenshot: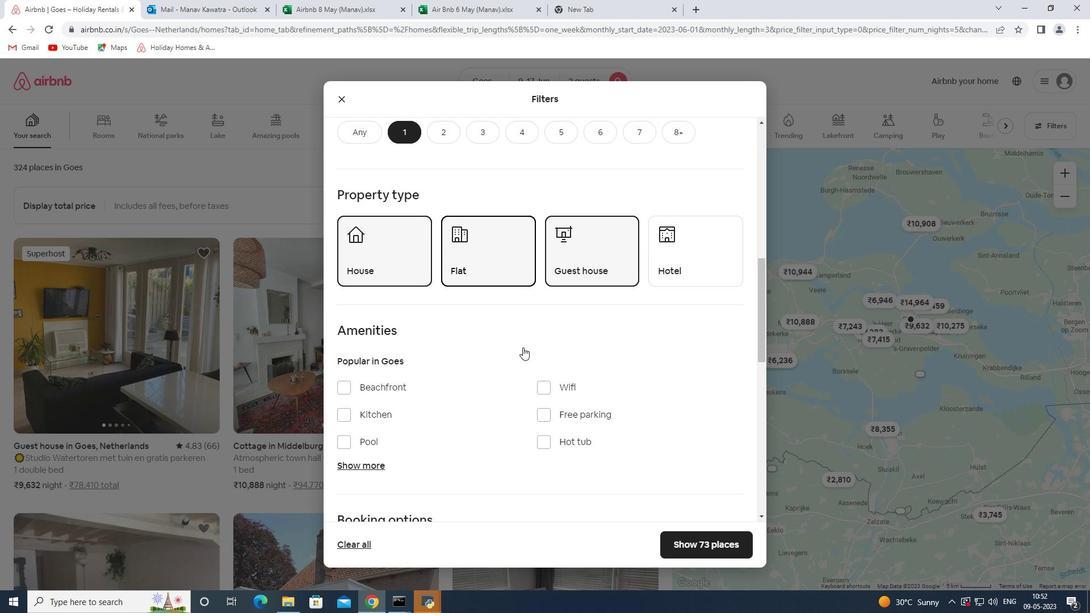 
Action: Mouse moved to (555, 329)
Screenshot: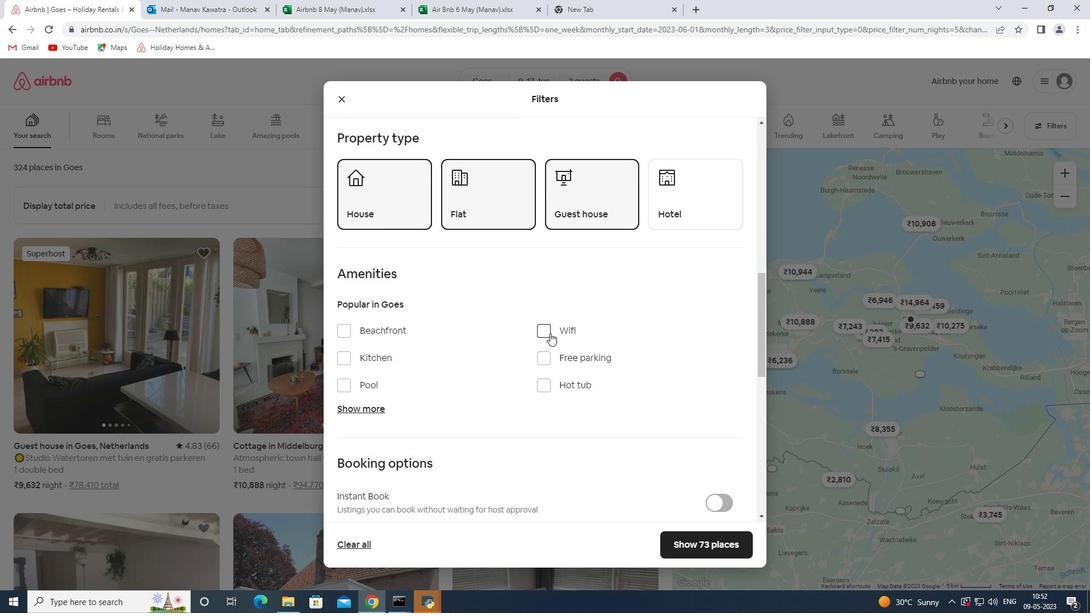 
Action: Mouse pressed left at (555, 329)
Screenshot: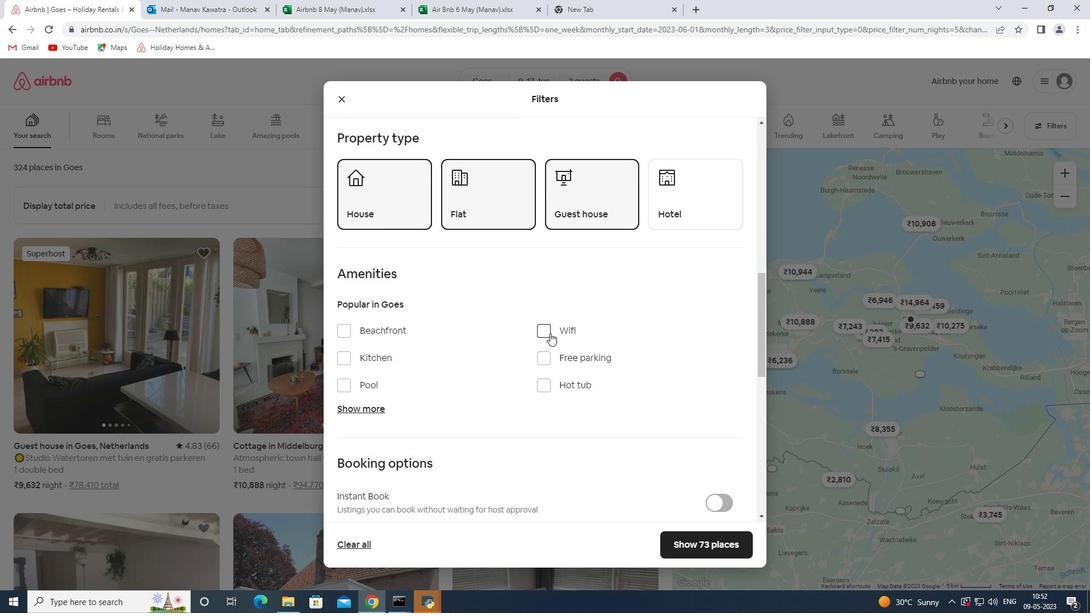 
Action: Mouse moved to (365, 399)
Screenshot: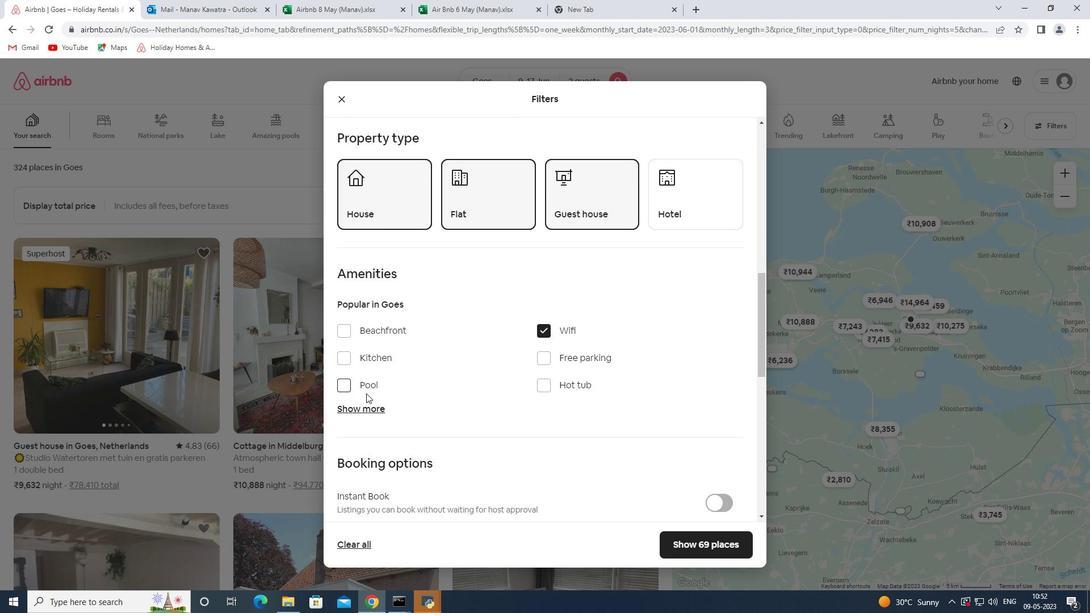 
Action: Mouse pressed left at (365, 399)
Screenshot: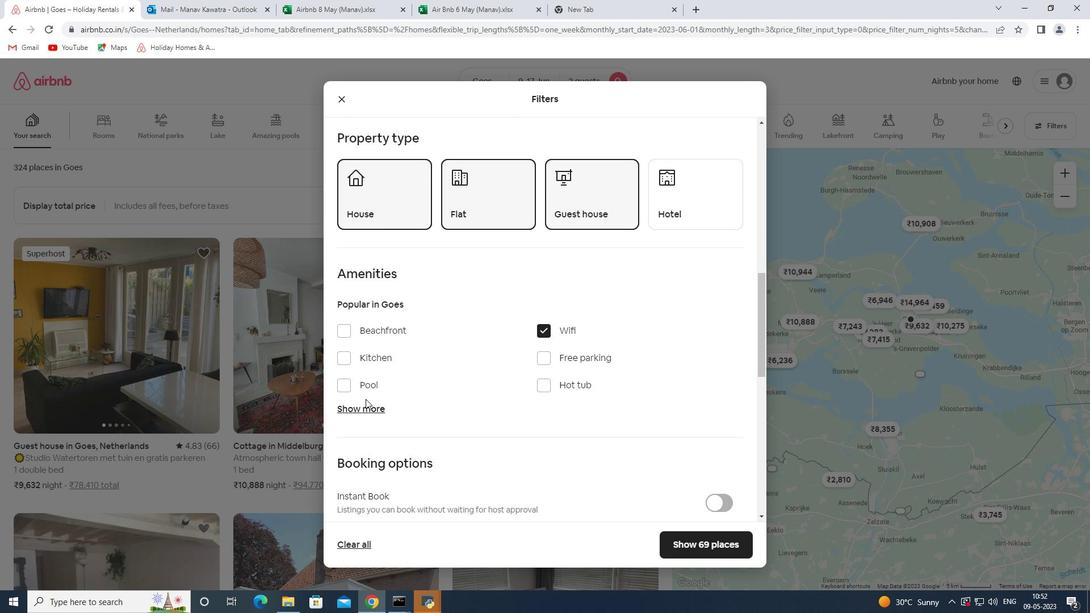 
Action: Mouse moved to (369, 404)
Screenshot: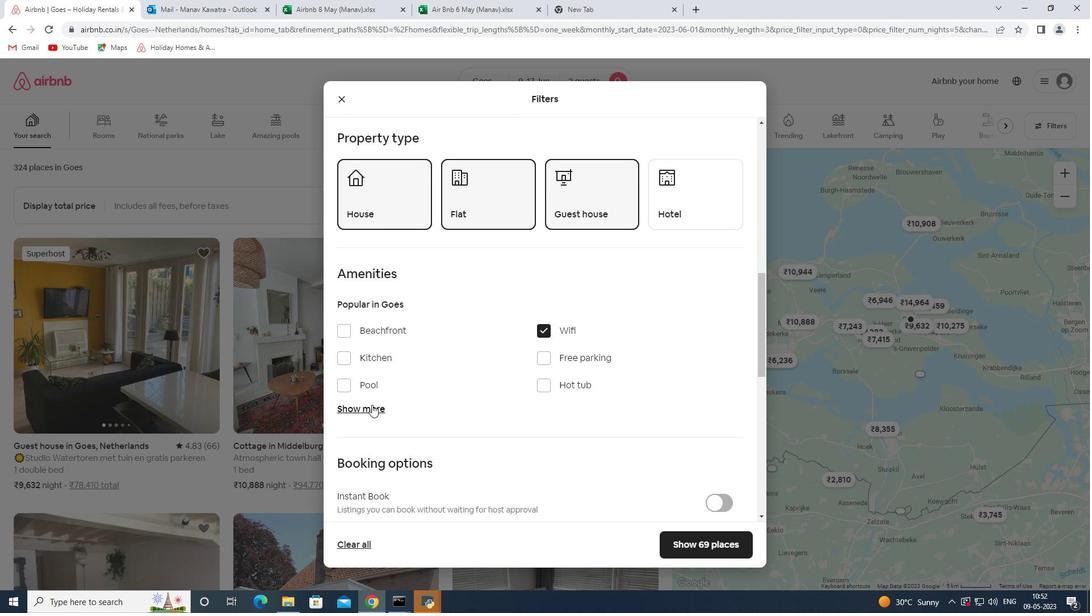 
Action: Mouse pressed left at (369, 404)
Screenshot: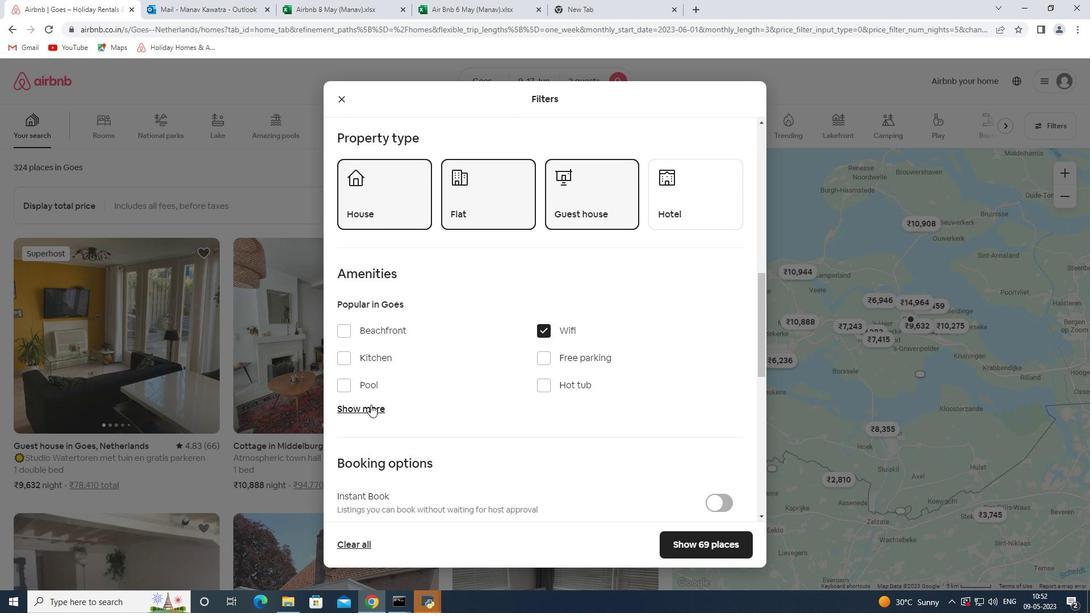 
Action: Mouse moved to (512, 467)
Screenshot: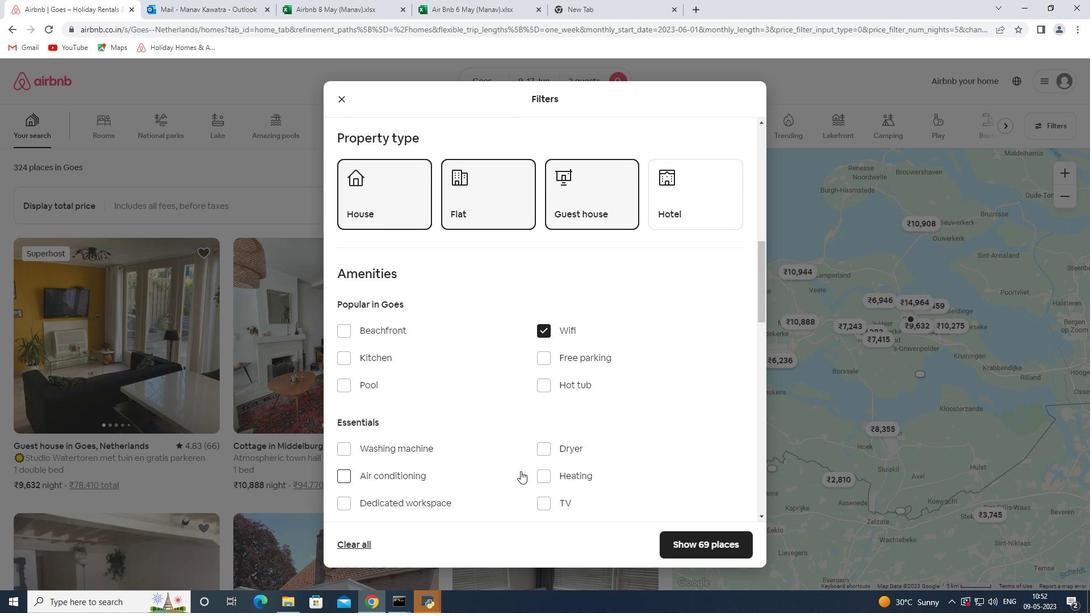 
Action: Mouse scrolled (512, 466) with delta (0, 0)
Screenshot: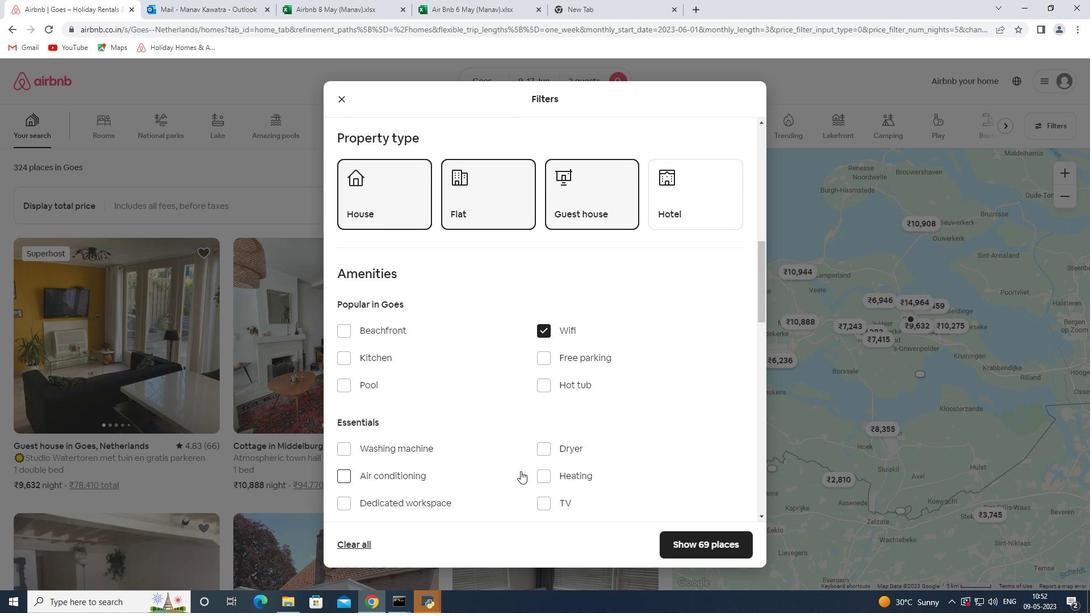 
Action: Mouse moved to (505, 461)
Screenshot: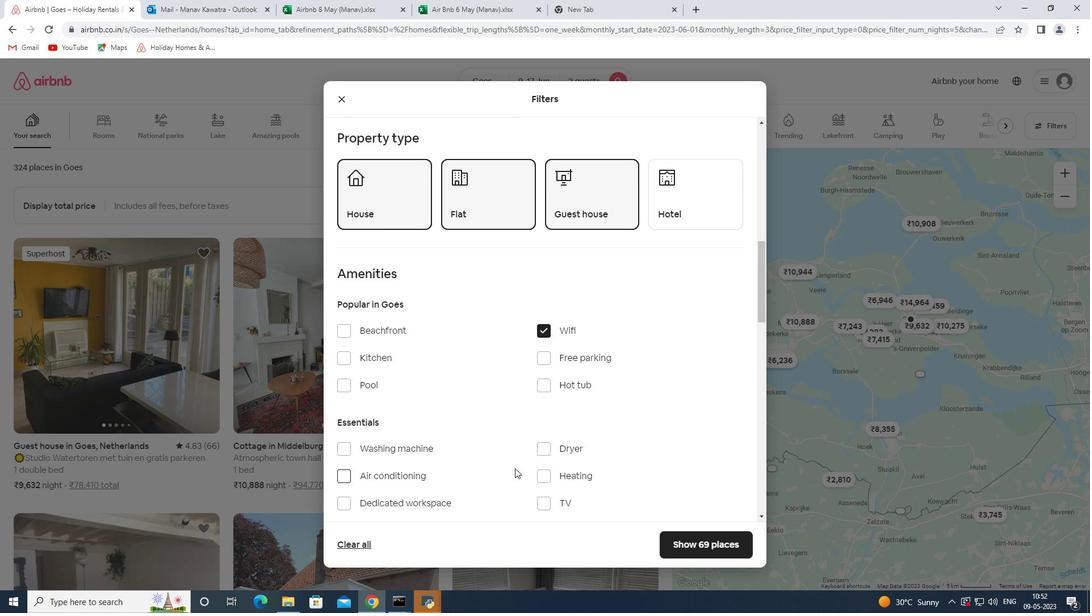 
Action: Mouse scrolled (505, 461) with delta (0, 0)
Screenshot: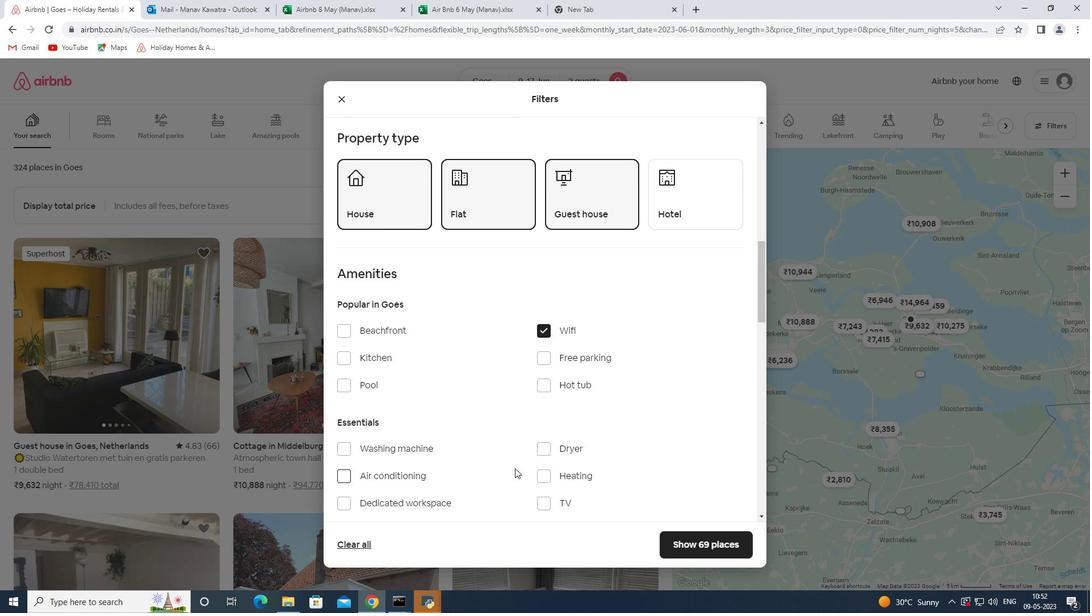 
Action: Mouse moved to (406, 333)
Screenshot: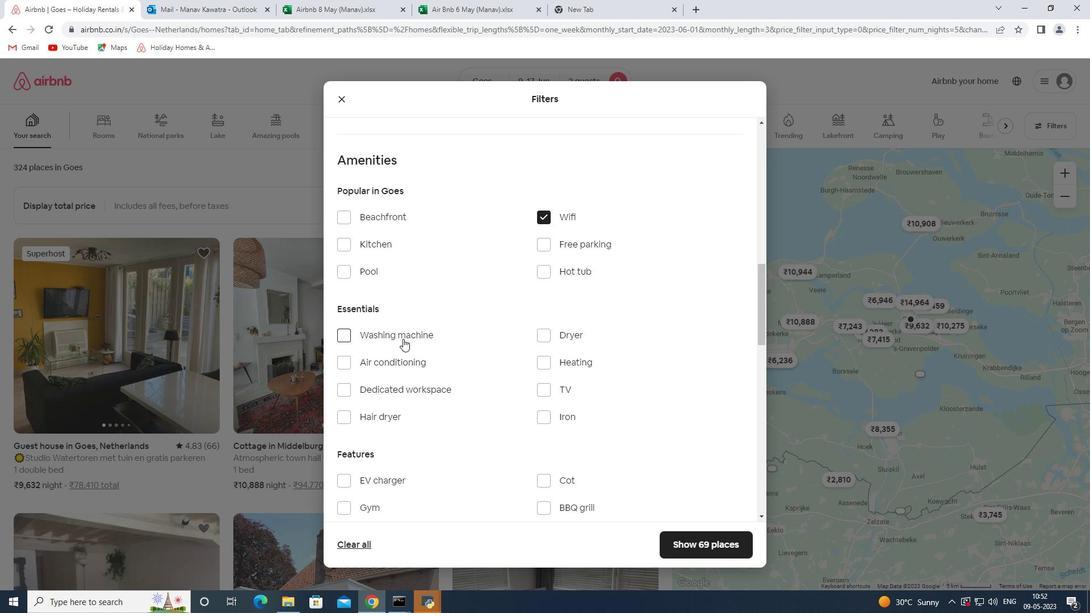 
Action: Mouse pressed left at (406, 333)
Screenshot: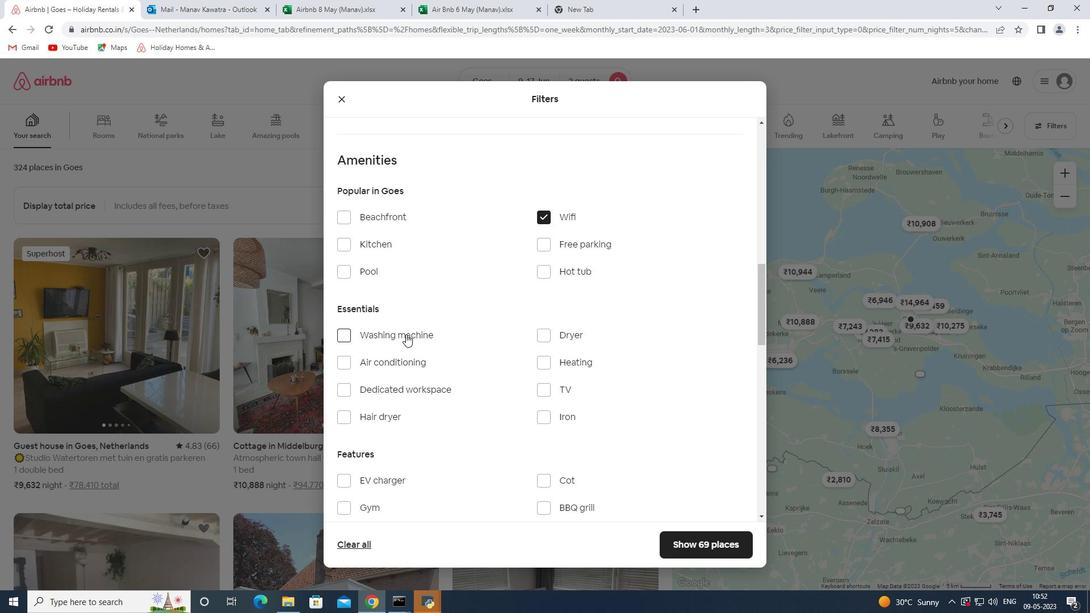 
Action: Mouse moved to (484, 338)
Screenshot: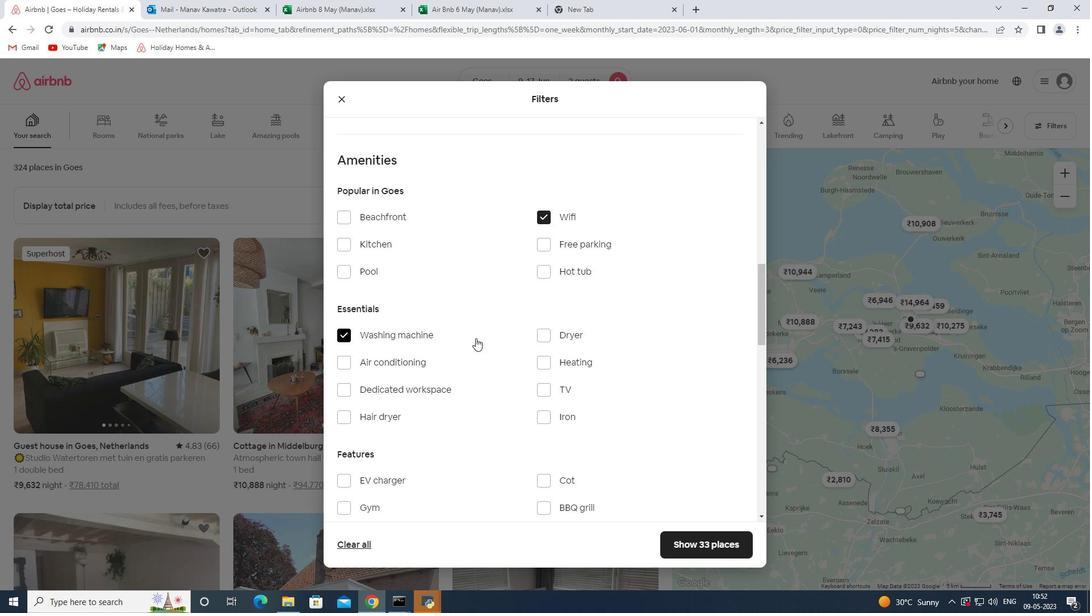 
Action: Mouse scrolled (484, 337) with delta (0, 0)
Screenshot: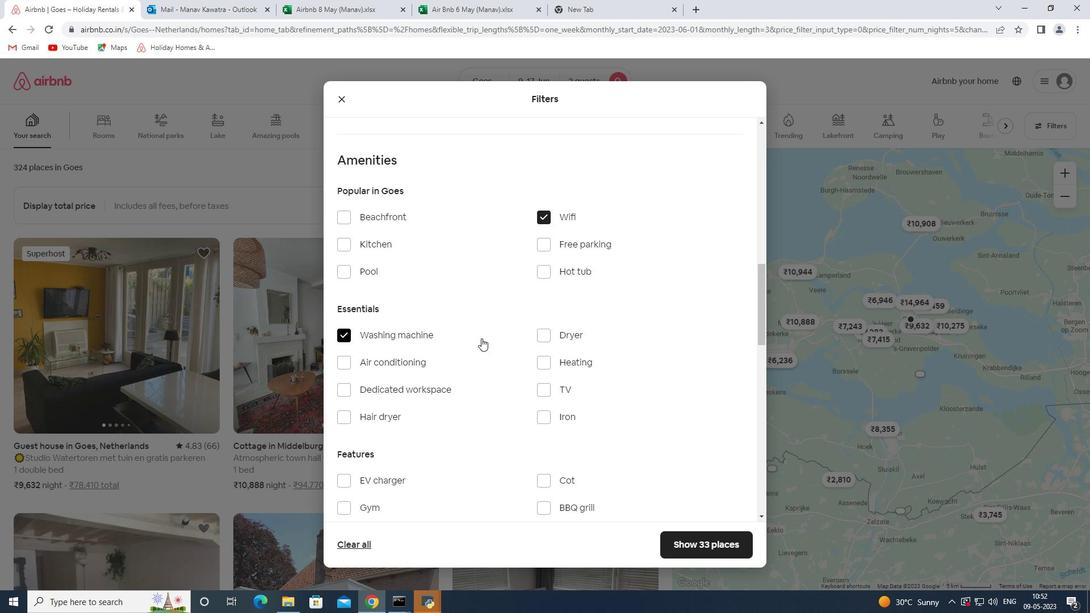 
Action: Mouse scrolled (484, 337) with delta (0, 0)
Screenshot: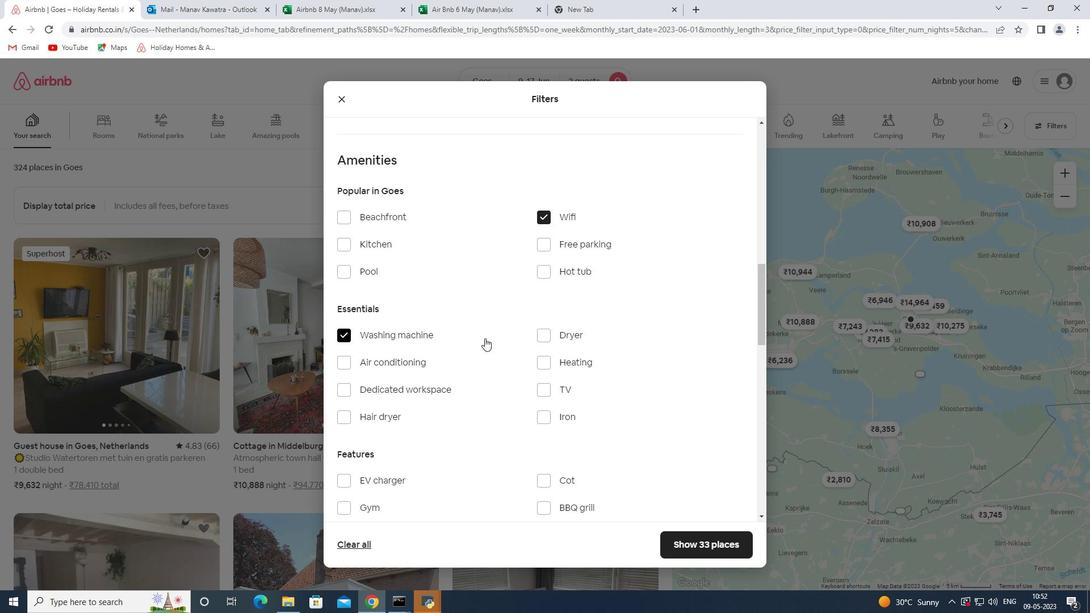 
Action: Mouse scrolled (484, 337) with delta (0, 0)
Screenshot: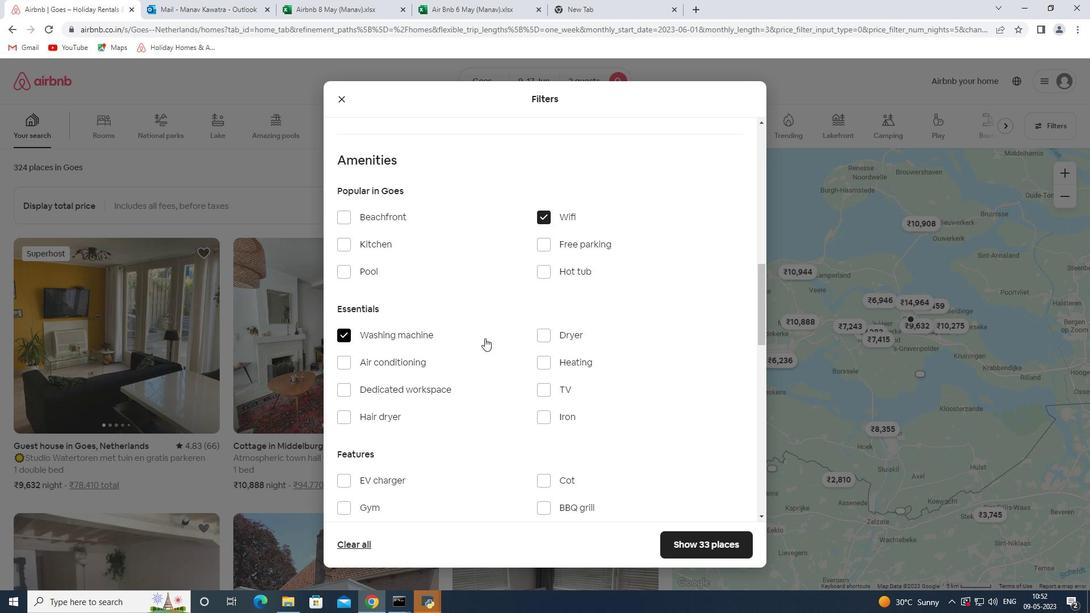 
Action: Mouse scrolled (484, 337) with delta (0, 0)
Screenshot: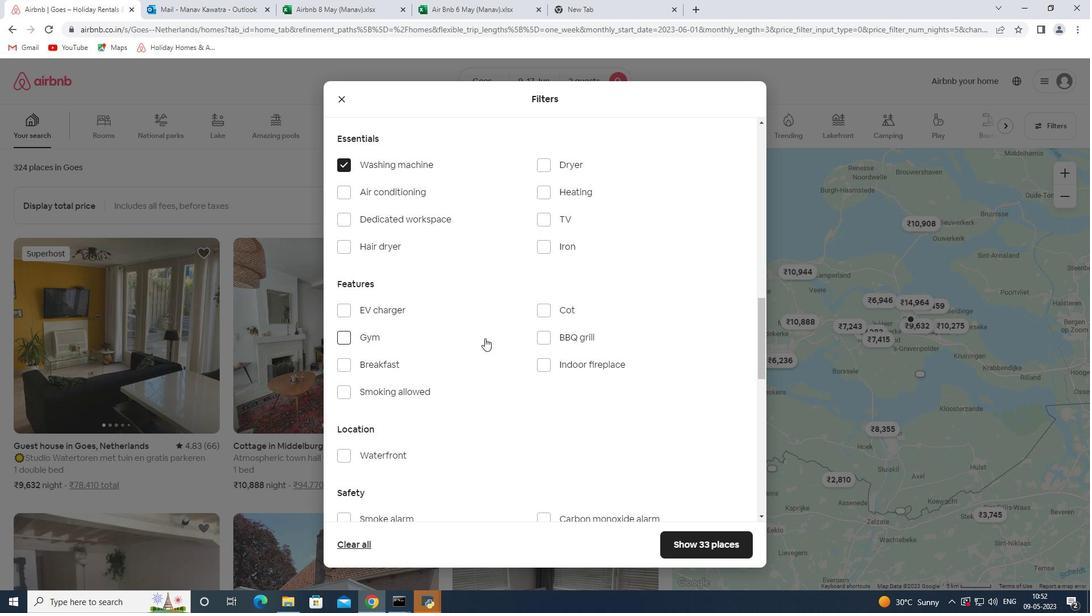 
Action: Mouse scrolled (484, 337) with delta (0, 0)
Screenshot: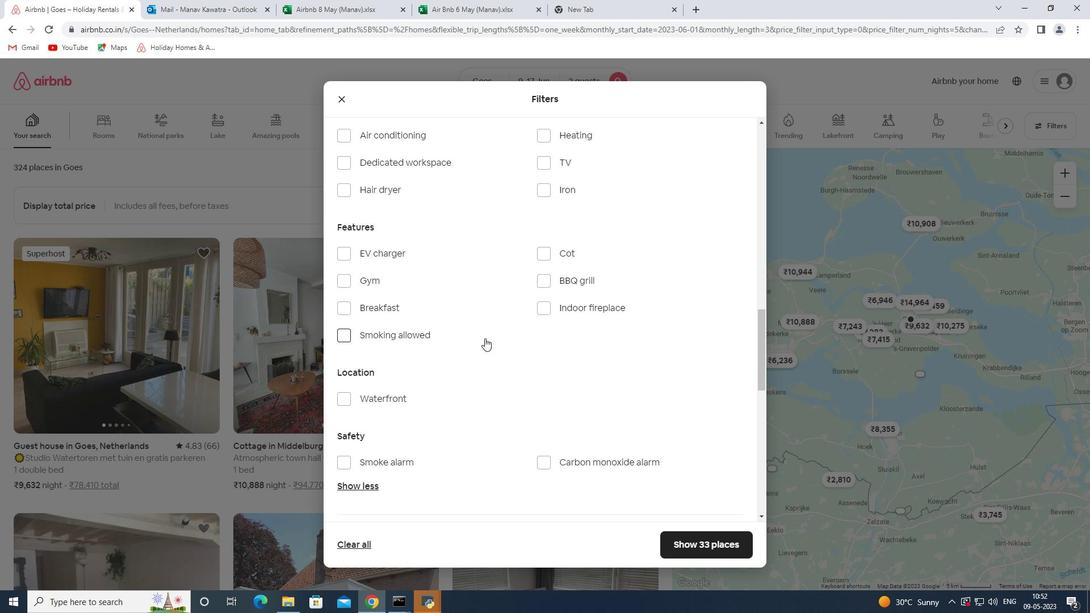 
Action: Mouse scrolled (484, 337) with delta (0, 0)
Screenshot: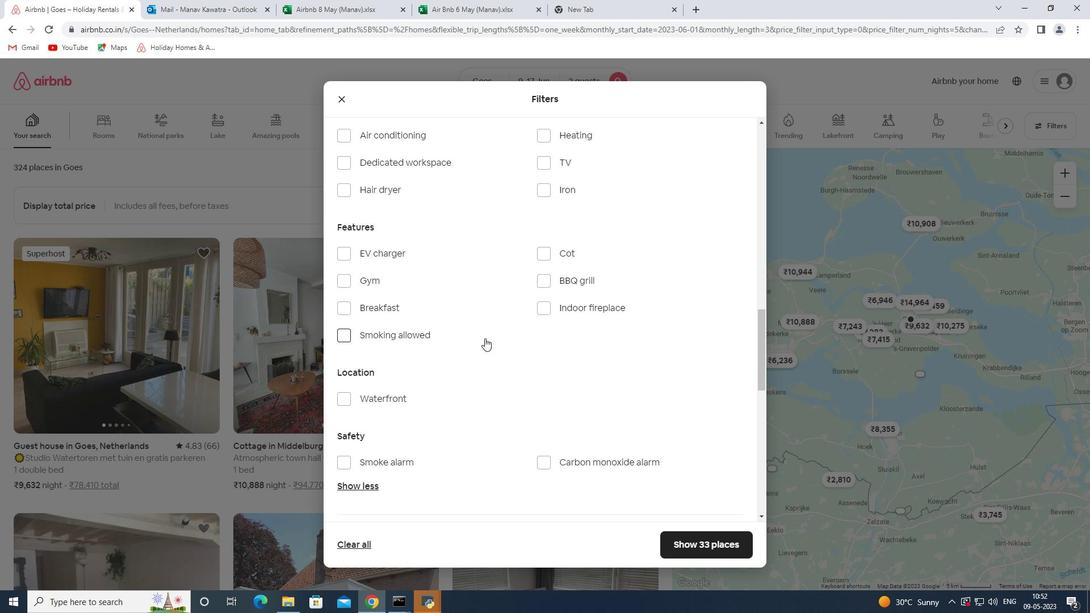 
Action: Mouse moved to (584, 394)
Screenshot: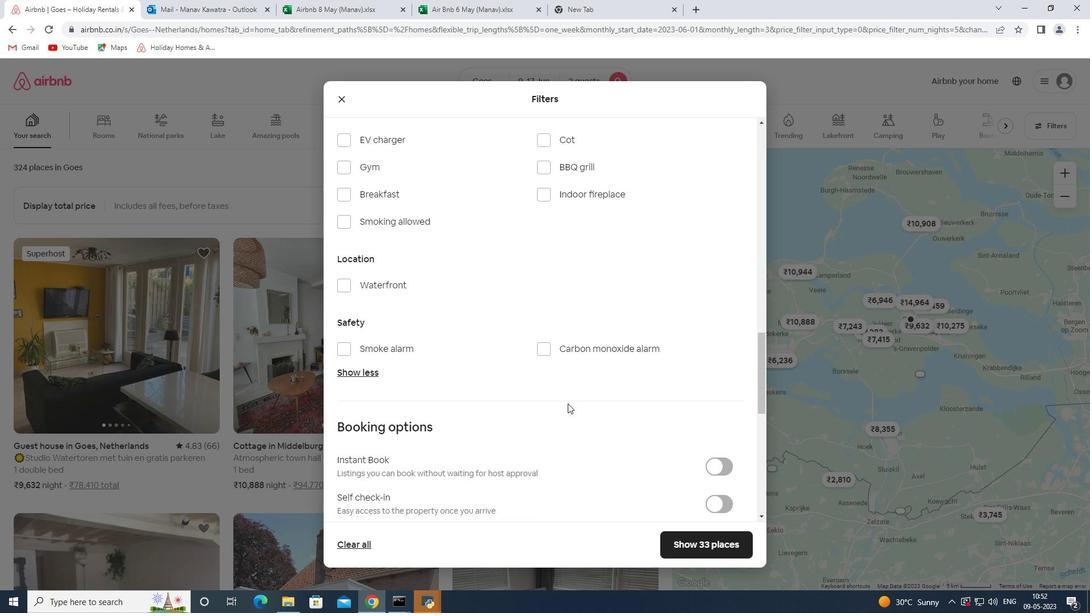 
Action: Mouse scrolled (584, 393) with delta (0, 0)
Screenshot: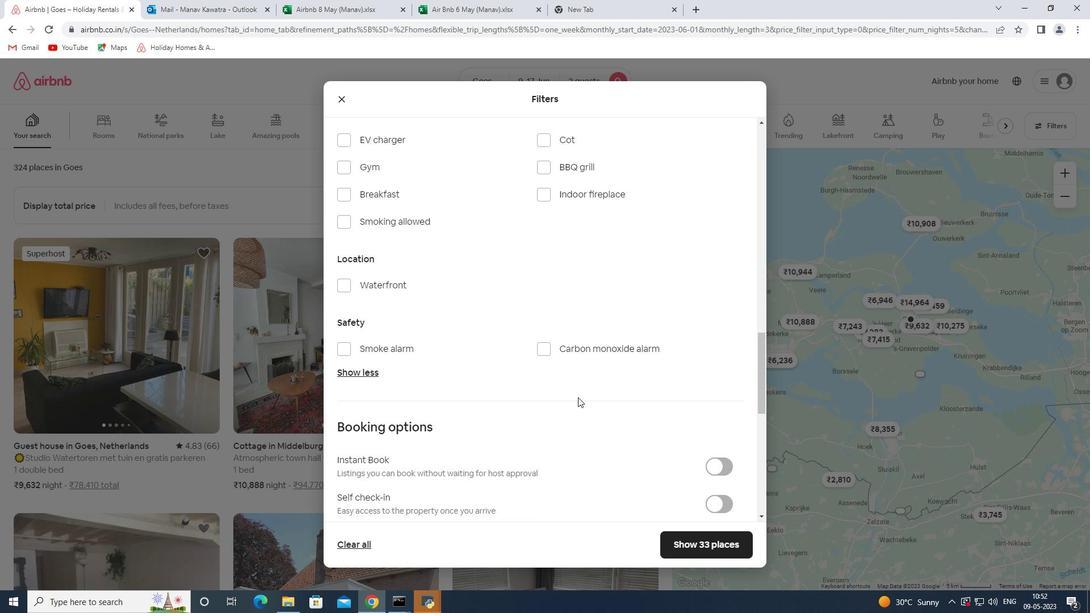 
Action: Mouse moved to (587, 394)
Screenshot: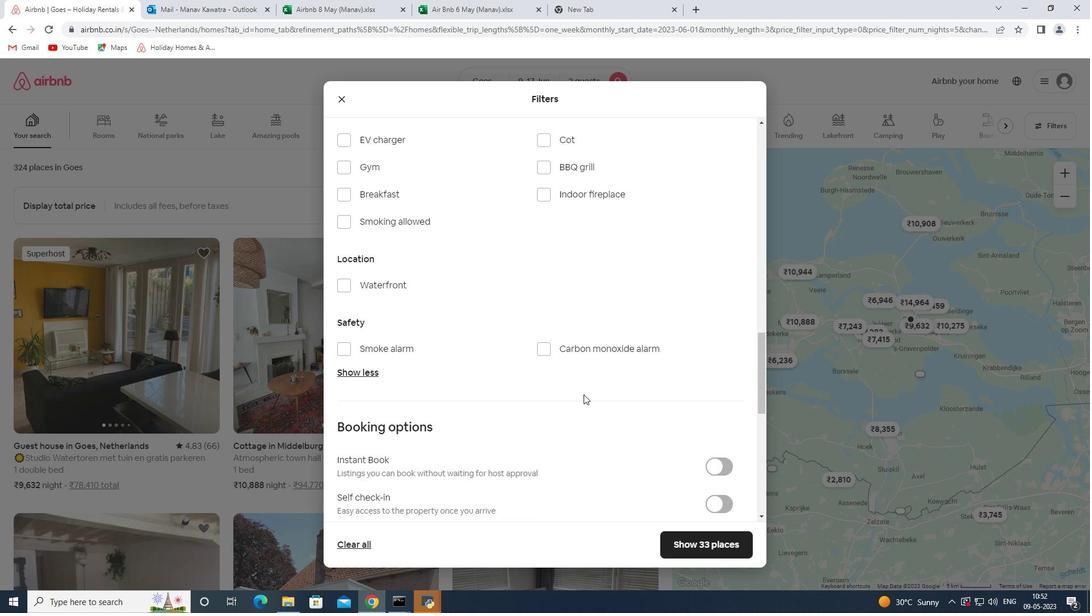 
Action: Mouse scrolled (587, 393) with delta (0, 0)
Screenshot: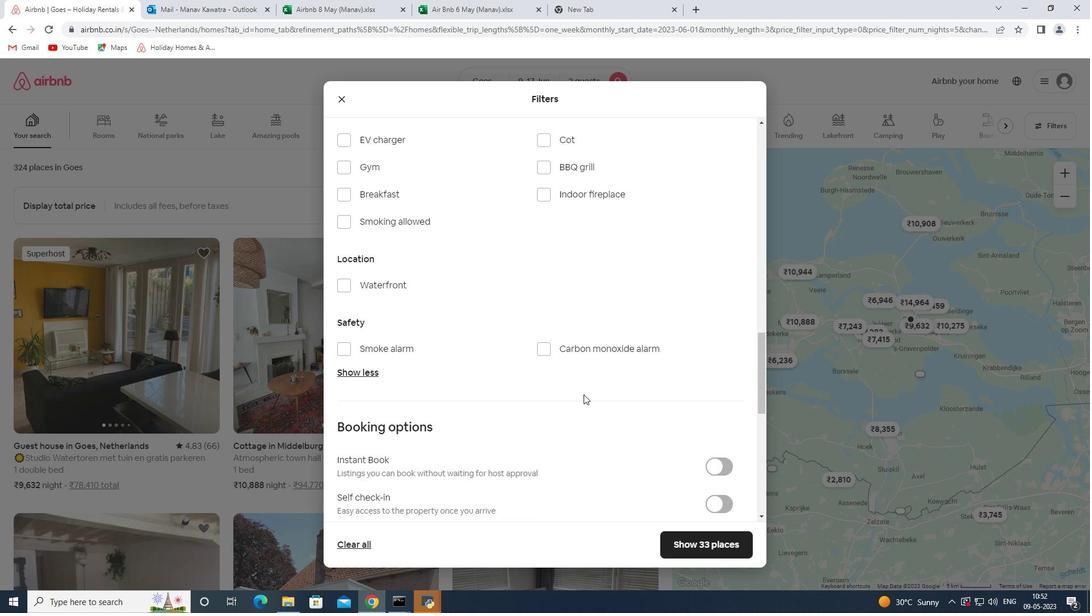 
Action: Mouse moved to (712, 390)
Screenshot: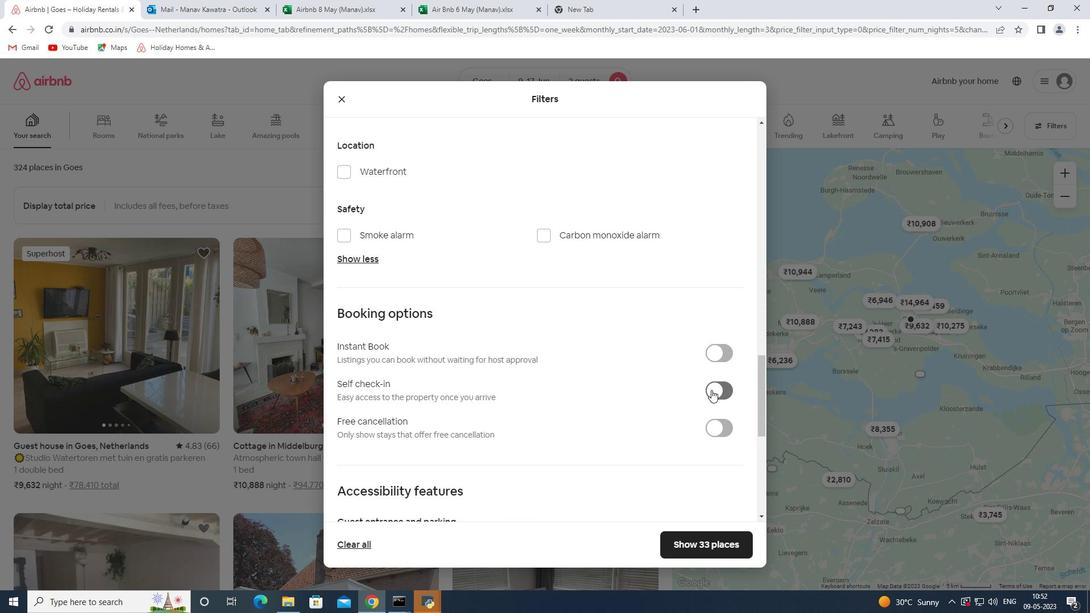 
Action: Mouse pressed left at (712, 390)
Screenshot: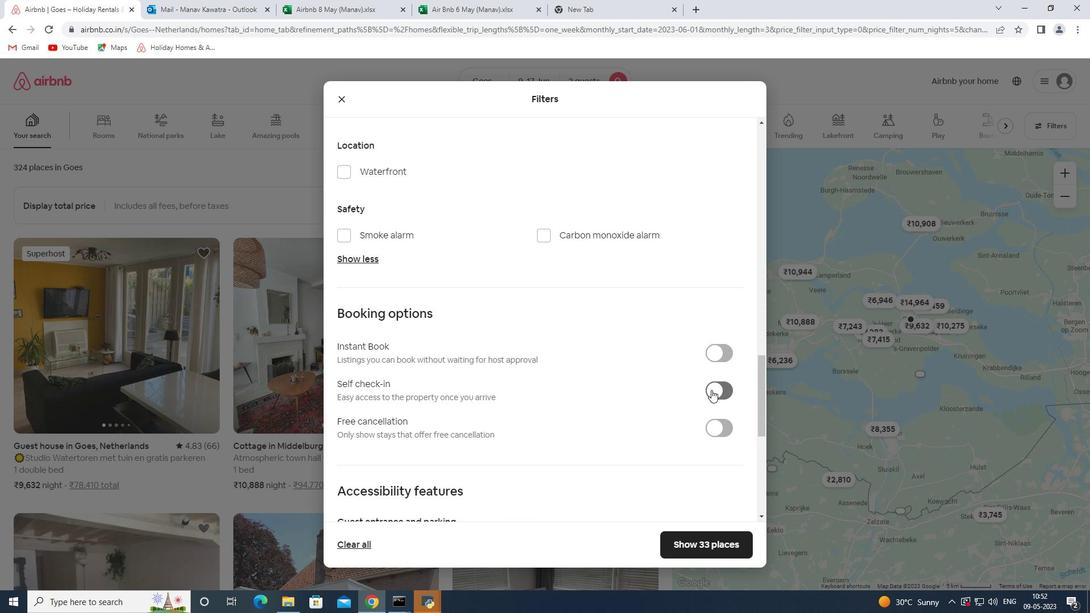
Action: Mouse moved to (704, 390)
Screenshot: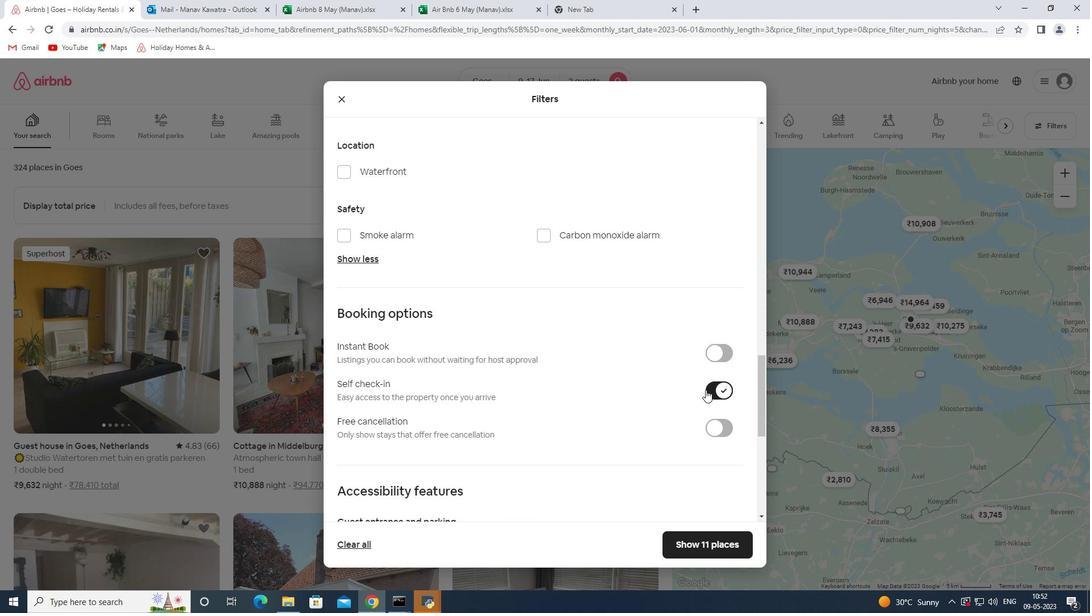 
Action: Mouse scrolled (704, 389) with delta (0, 0)
Screenshot: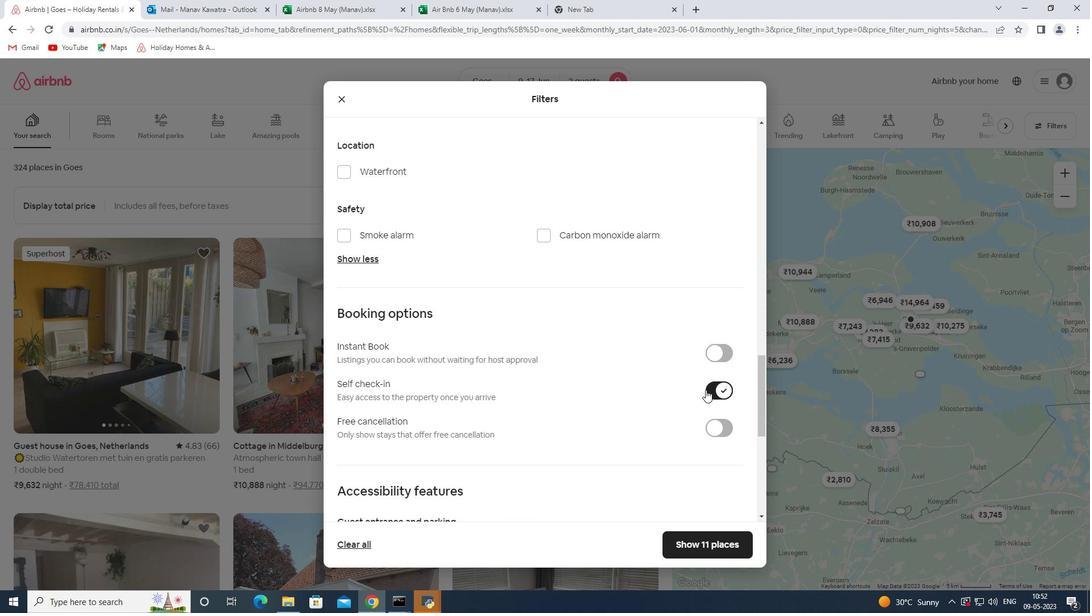 
Action: Mouse moved to (704, 390)
Screenshot: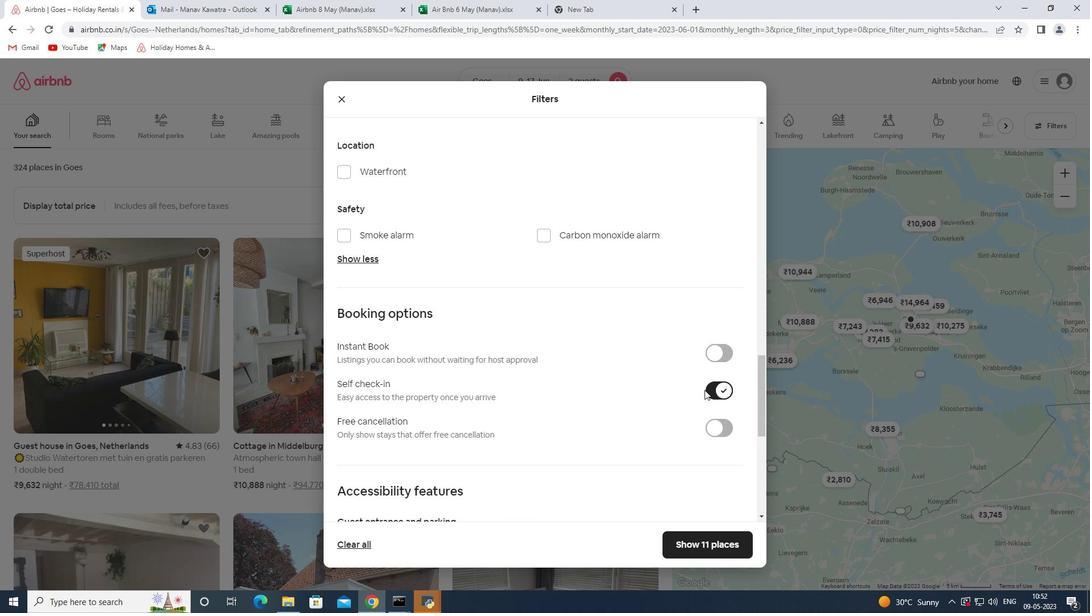 
Action: Mouse scrolled (704, 389) with delta (0, 0)
Screenshot: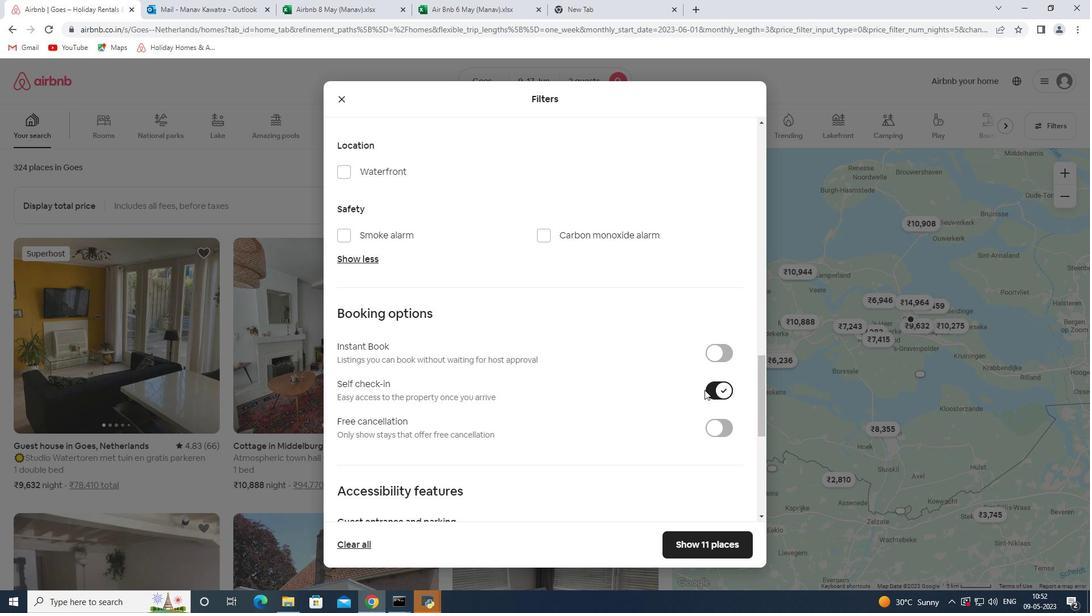 
Action: Mouse moved to (488, 382)
Screenshot: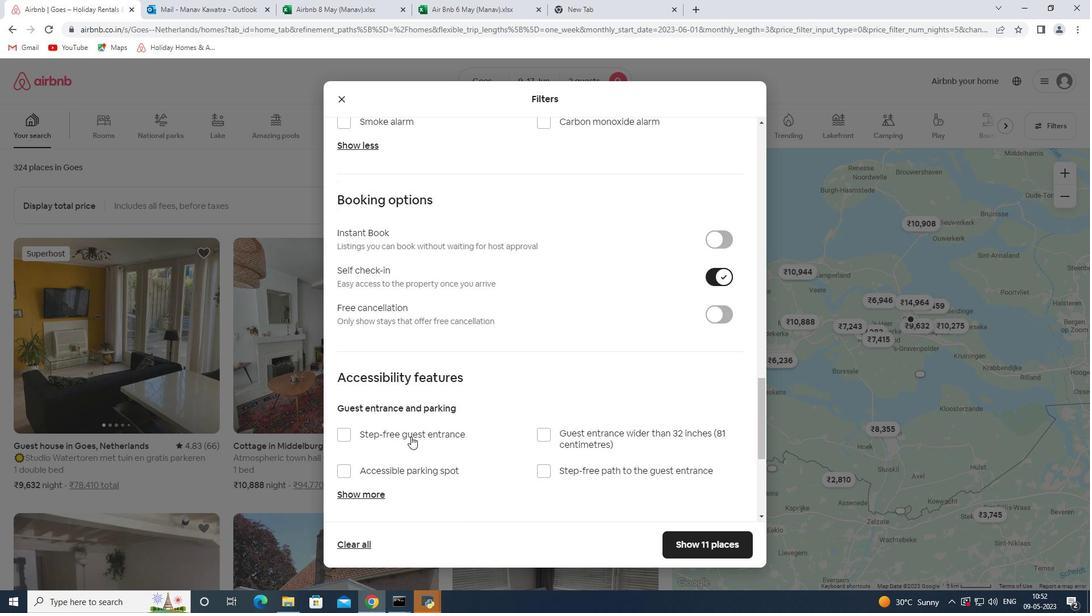 
Action: Mouse scrolled (488, 382) with delta (0, 0)
Screenshot: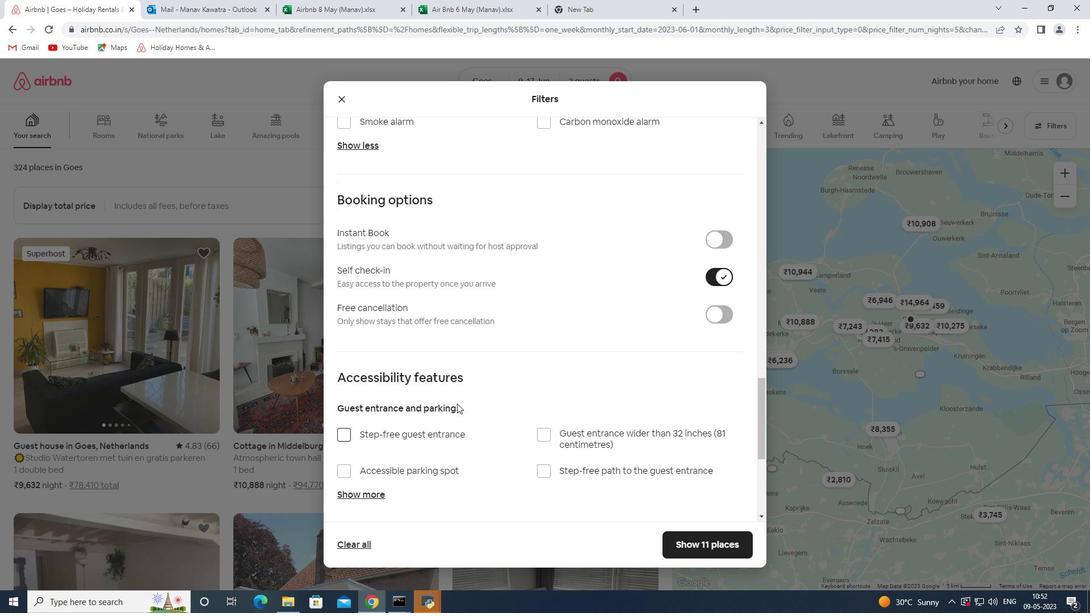 
Action: Mouse moved to (495, 379)
Screenshot: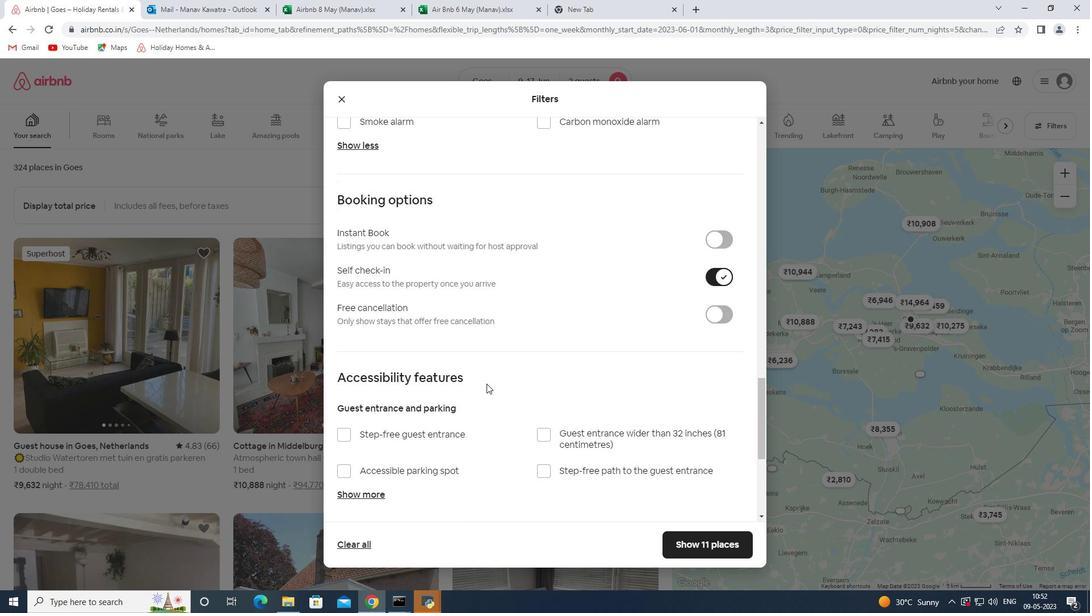 
Action: Mouse scrolled (491, 380) with delta (0, 0)
Screenshot: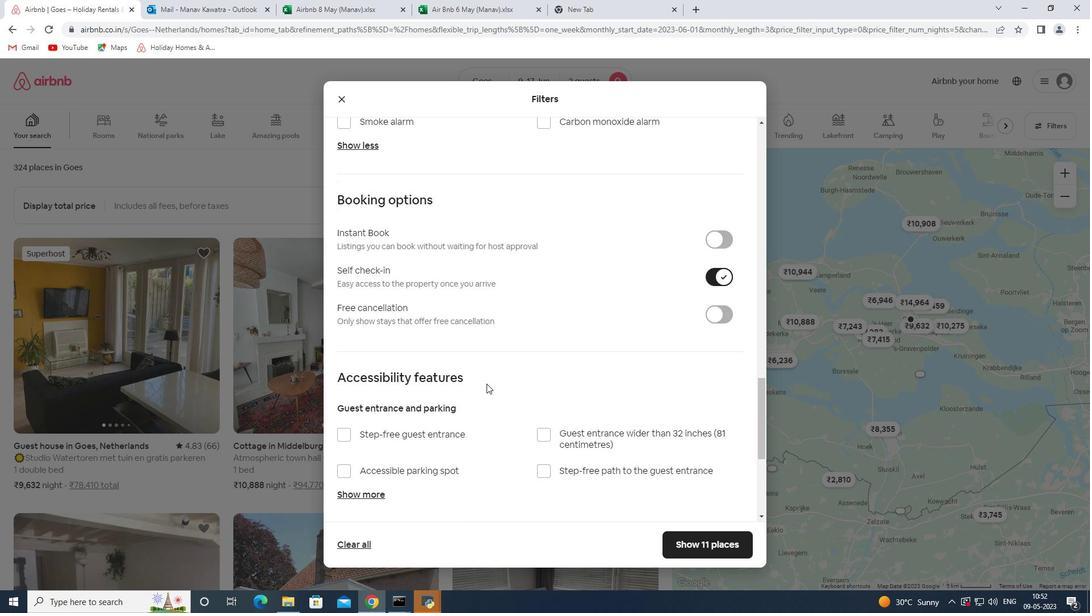 
Action: Mouse moved to (496, 379)
Screenshot: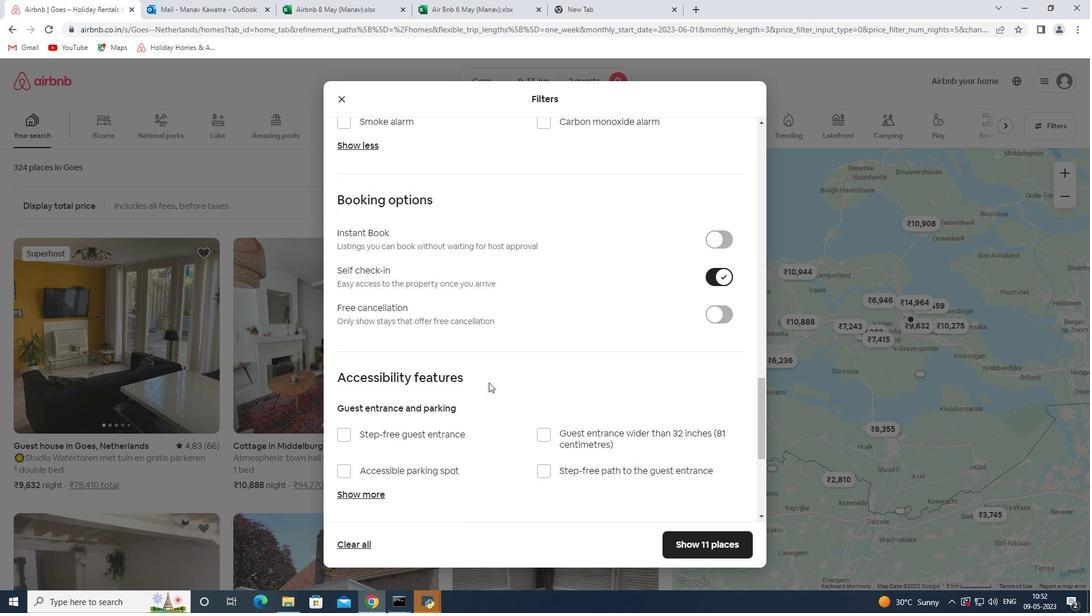 
Action: Mouse scrolled (495, 379) with delta (0, 0)
Screenshot: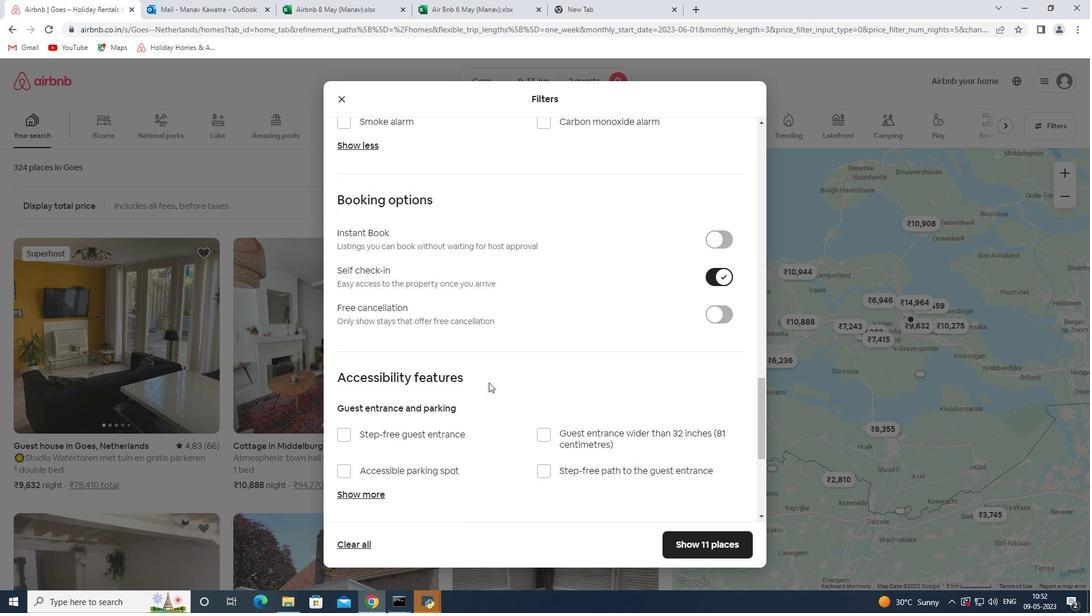 
Action: Mouse moved to (445, 430)
Screenshot: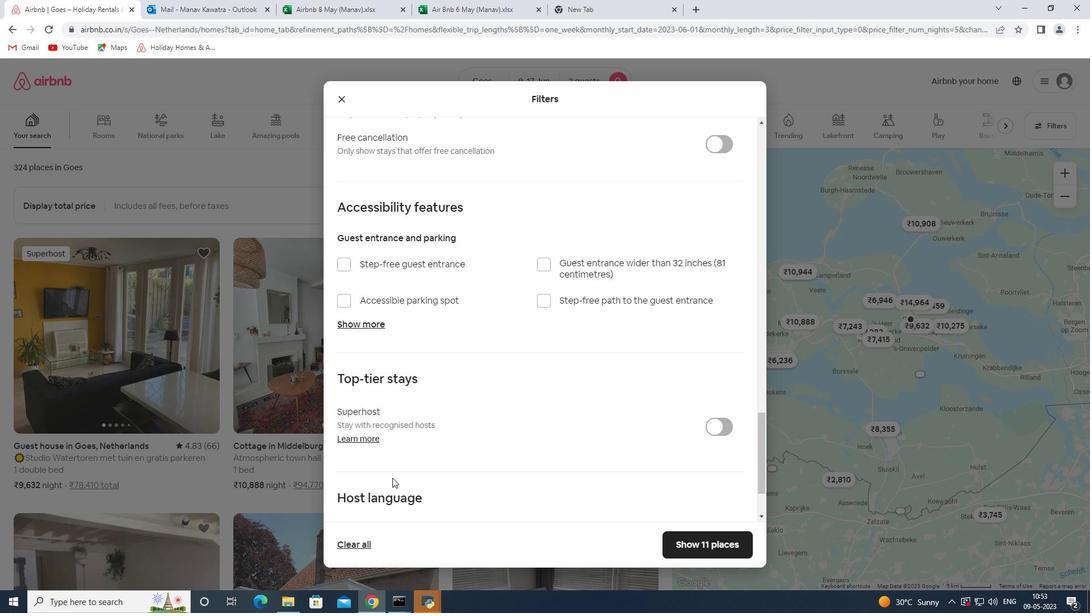 
Action: Mouse scrolled (445, 429) with delta (0, 0)
Screenshot: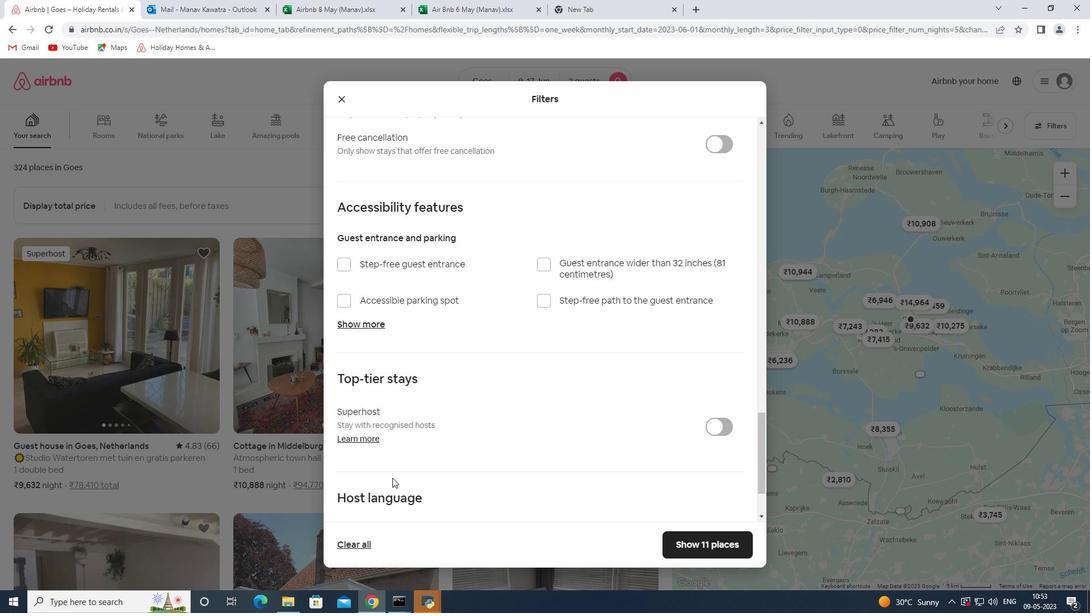 
Action: Mouse scrolled (445, 429) with delta (0, 0)
Screenshot: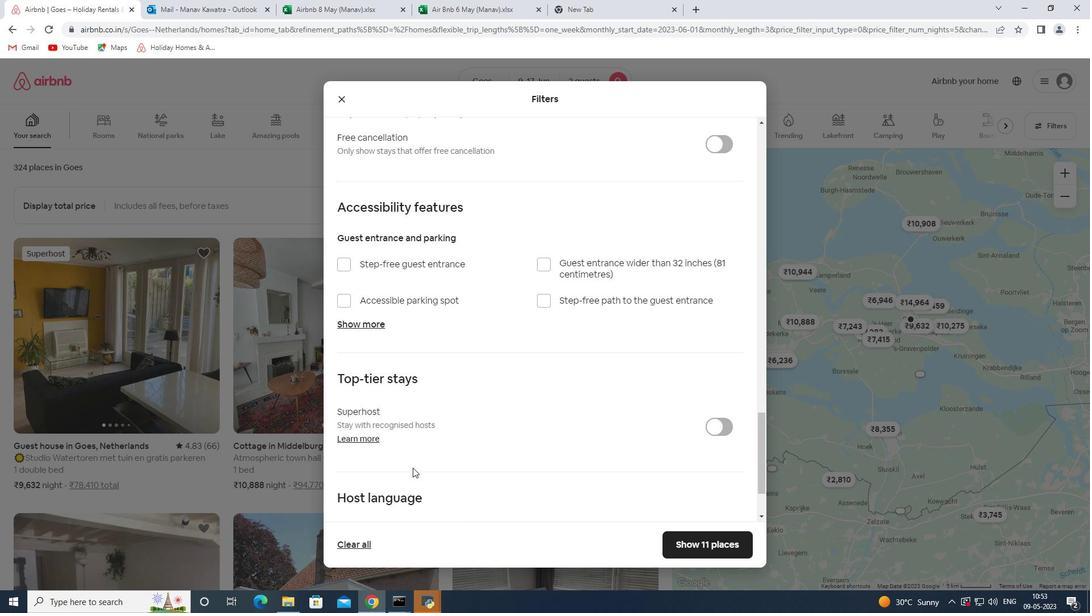 
Action: Mouse scrolled (445, 429) with delta (0, 0)
Screenshot: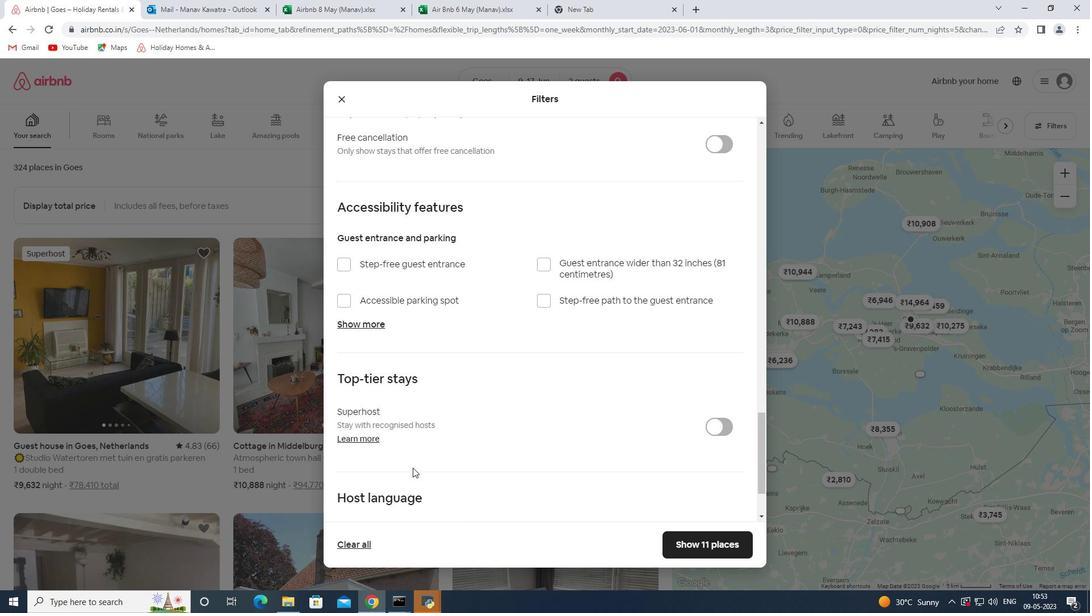 
Action: Mouse moved to (447, 429)
Screenshot: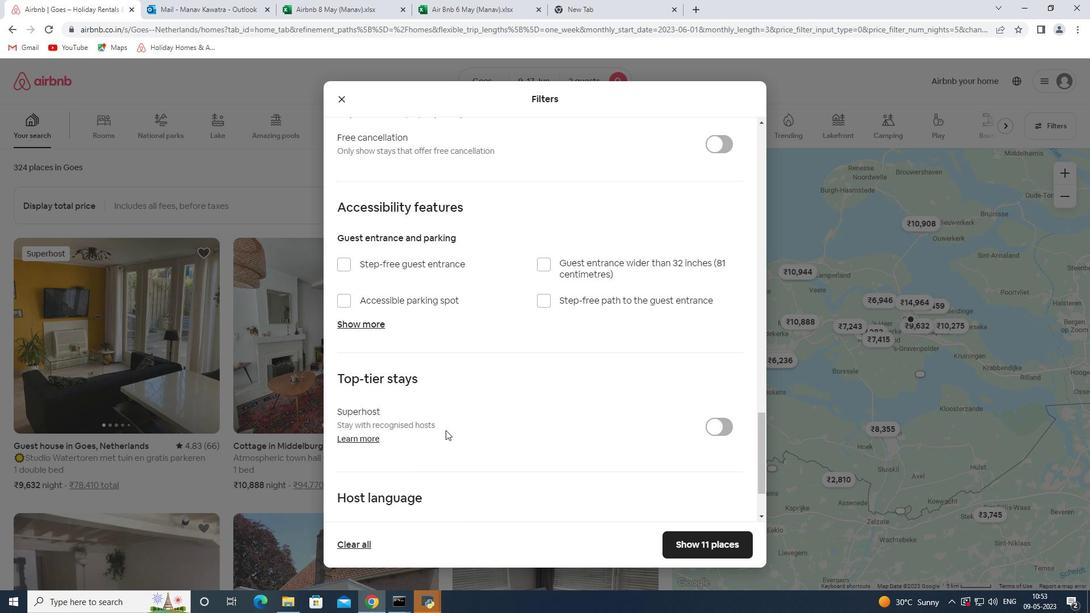 
Action: Mouse scrolled (447, 428) with delta (0, 0)
Screenshot: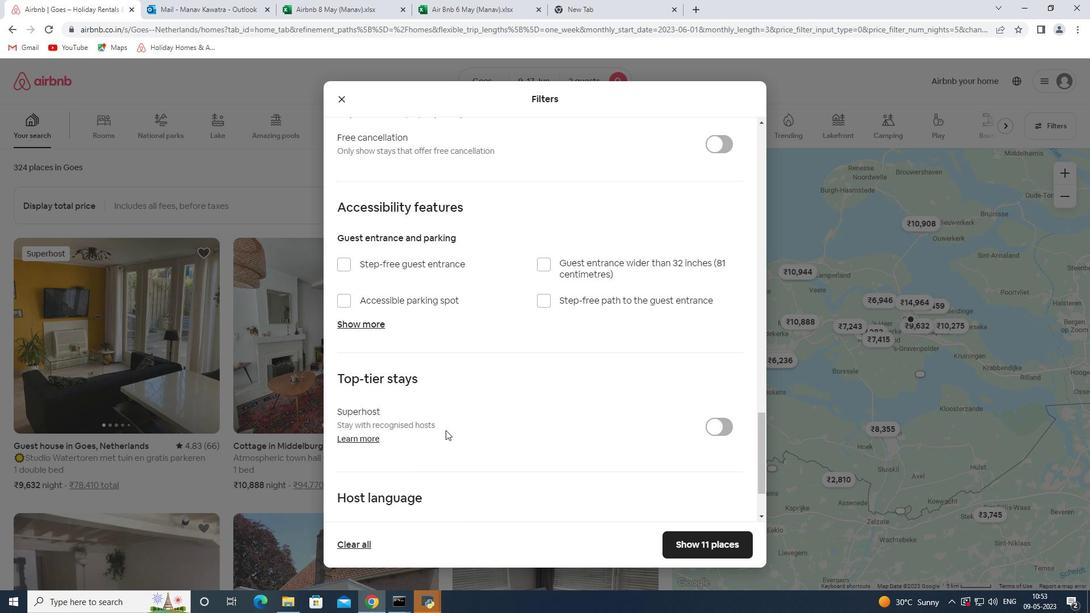 
Action: Mouse moved to (365, 446)
Screenshot: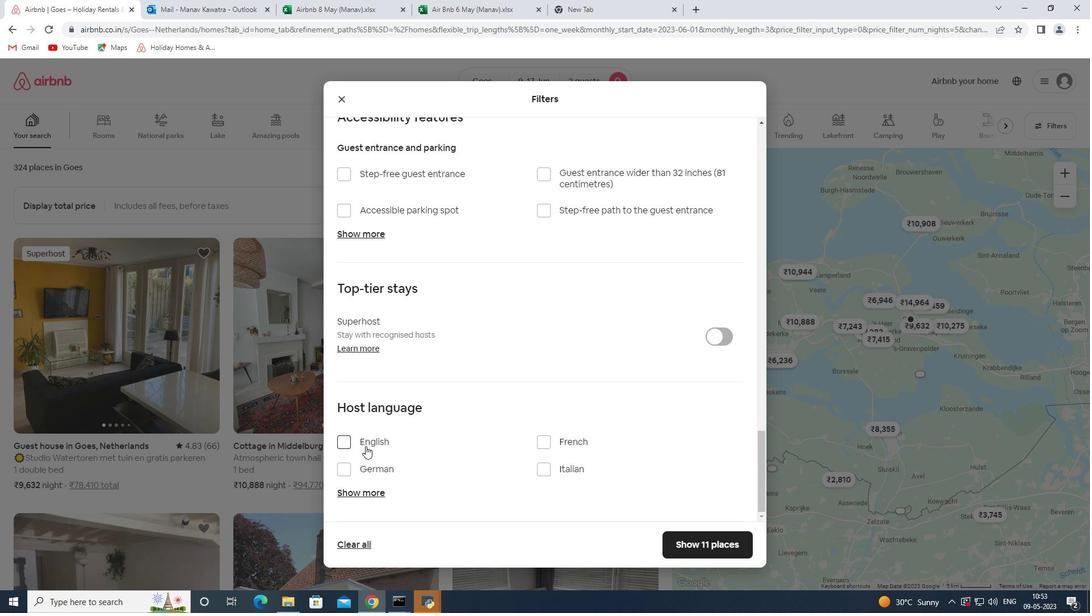 
Action: Mouse pressed left at (365, 446)
Screenshot: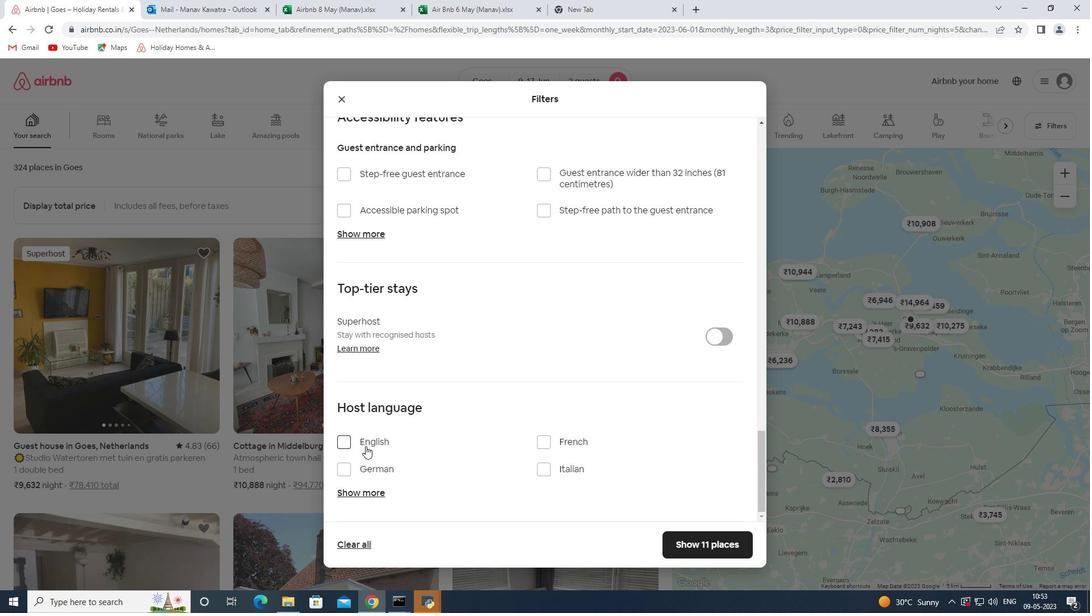 
Action: Mouse moved to (695, 545)
Screenshot: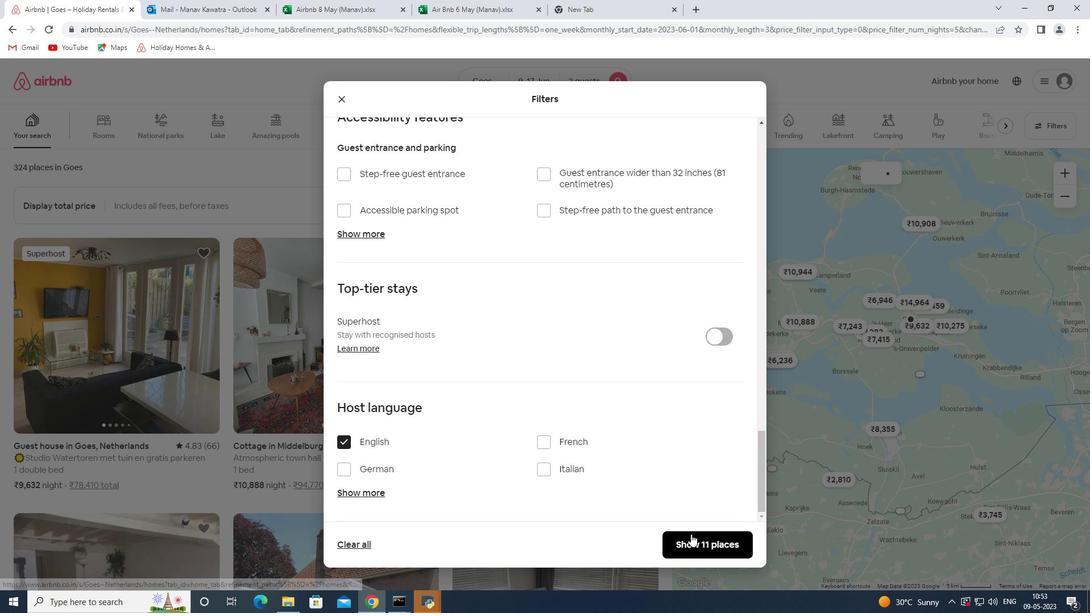 
Action: Mouse pressed left at (695, 545)
Screenshot: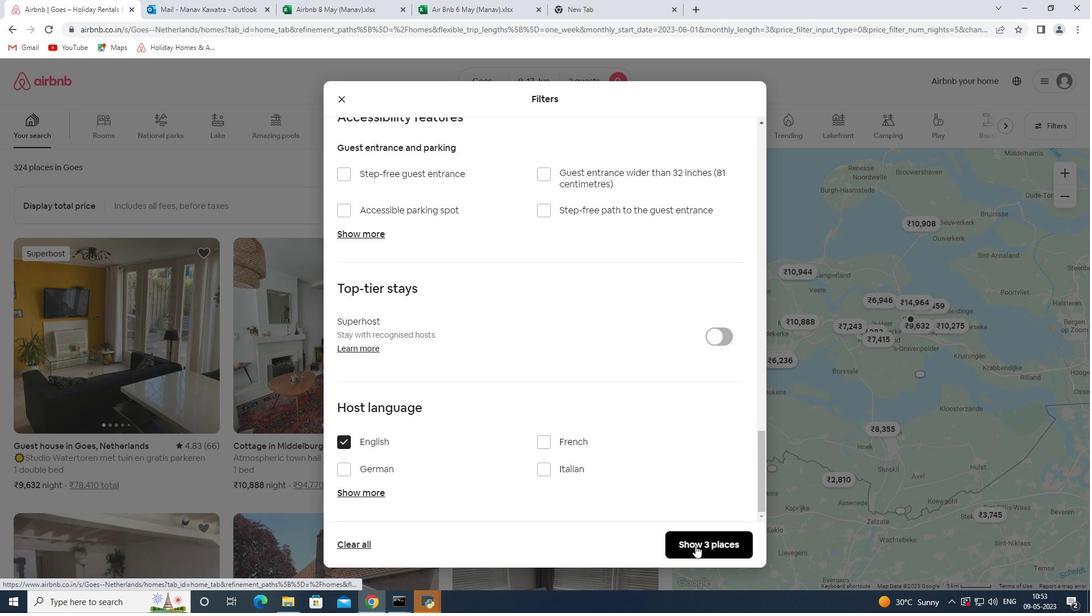 
Action: Mouse moved to (692, 532)
Screenshot: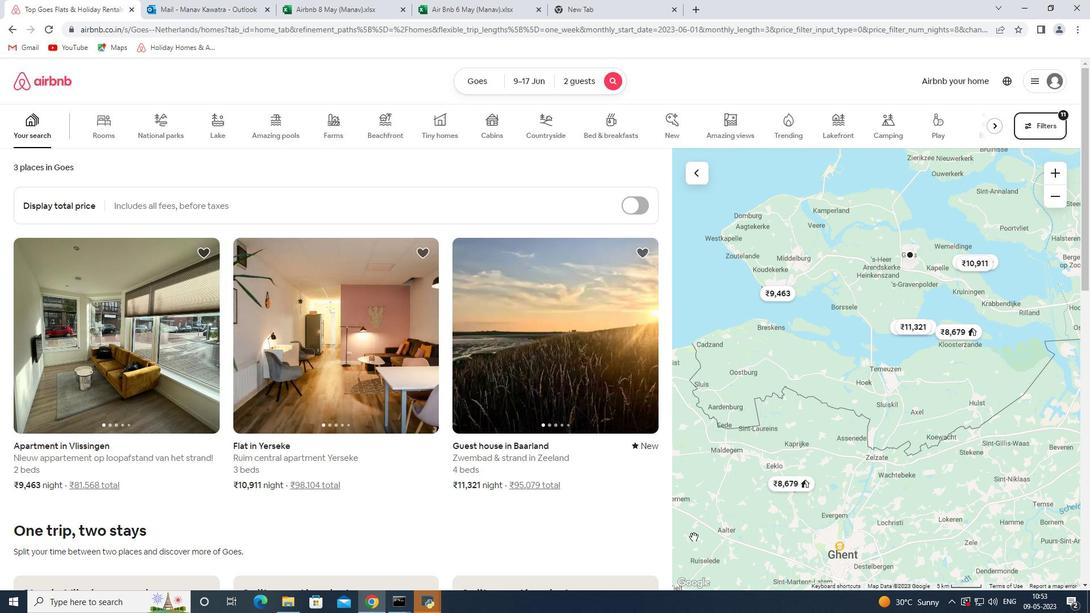 
